 Task: Find connections with filter location Alcañiz with filter topic #managementwith filter profile language French with filter current company Finshots with filter school Francis Xavier Engineering College with filter industry Wholesale Food and Beverage with filter service category Health Insurance with filter keywords title Iron Worker
Action: Mouse moved to (146, 225)
Screenshot: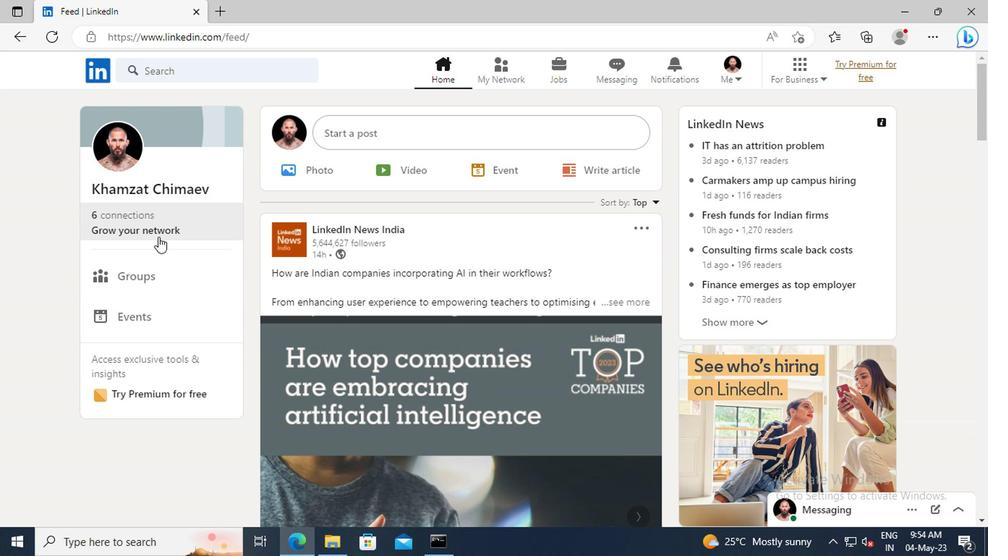 
Action: Mouse pressed left at (146, 225)
Screenshot: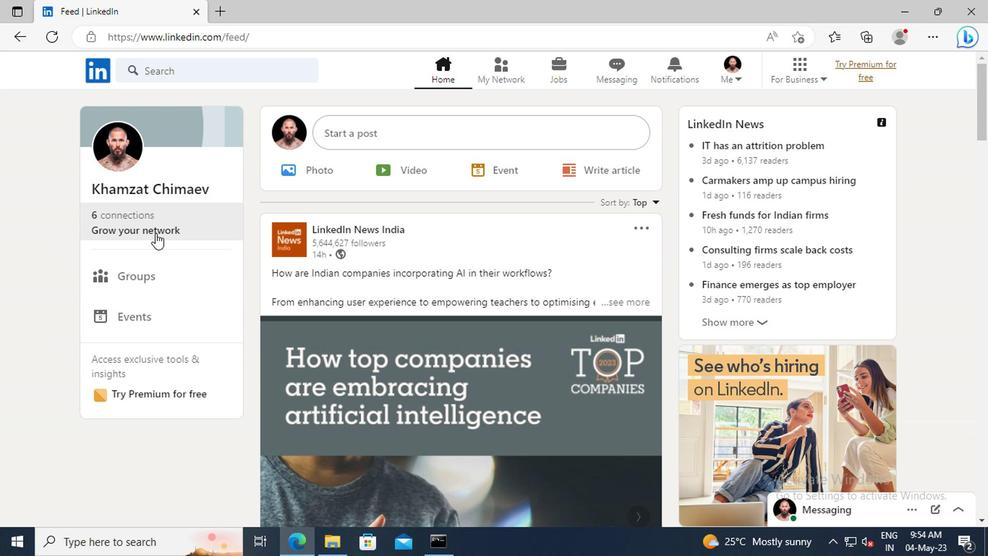 
Action: Mouse moved to (155, 152)
Screenshot: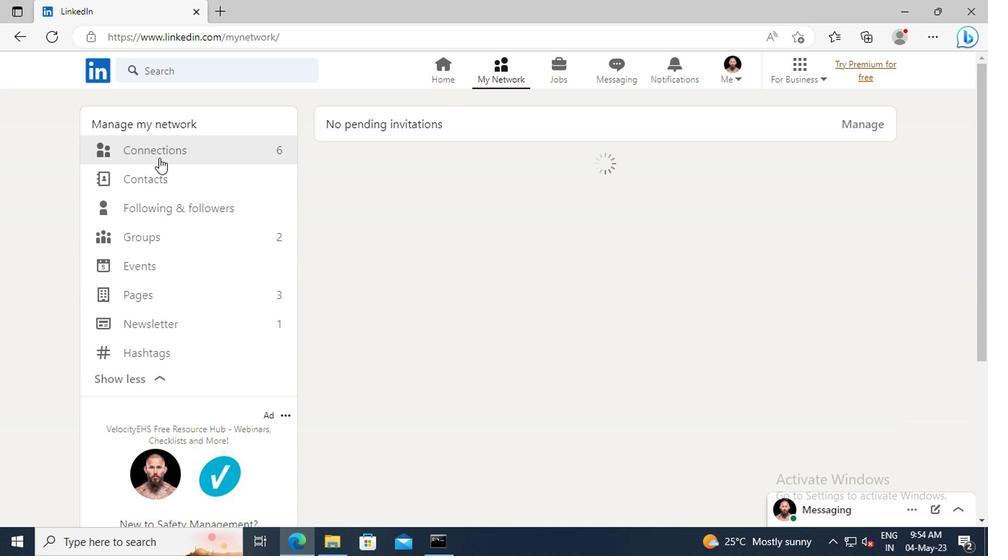 
Action: Mouse pressed left at (155, 152)
Screenshot: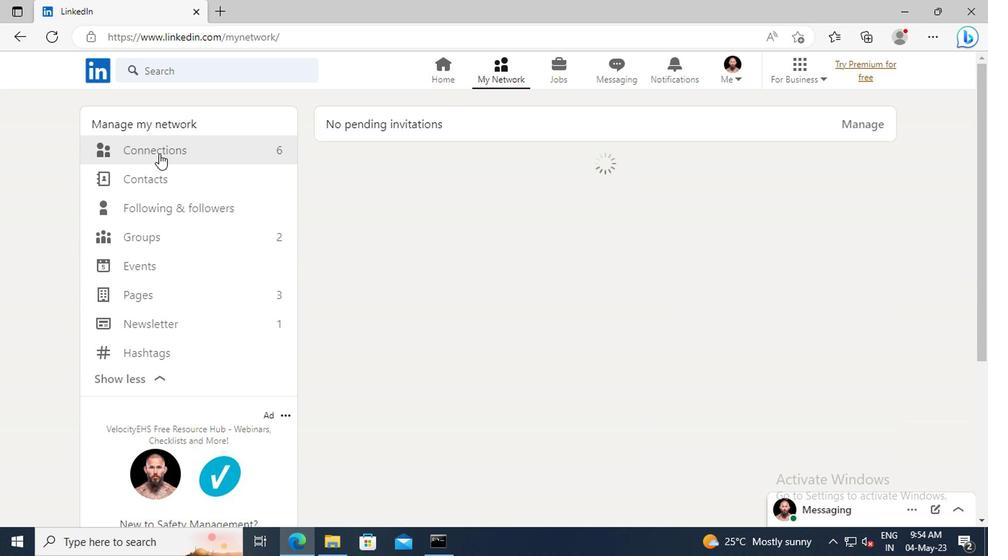 
Action: Mouse moved to (583, 155)
Screenshot: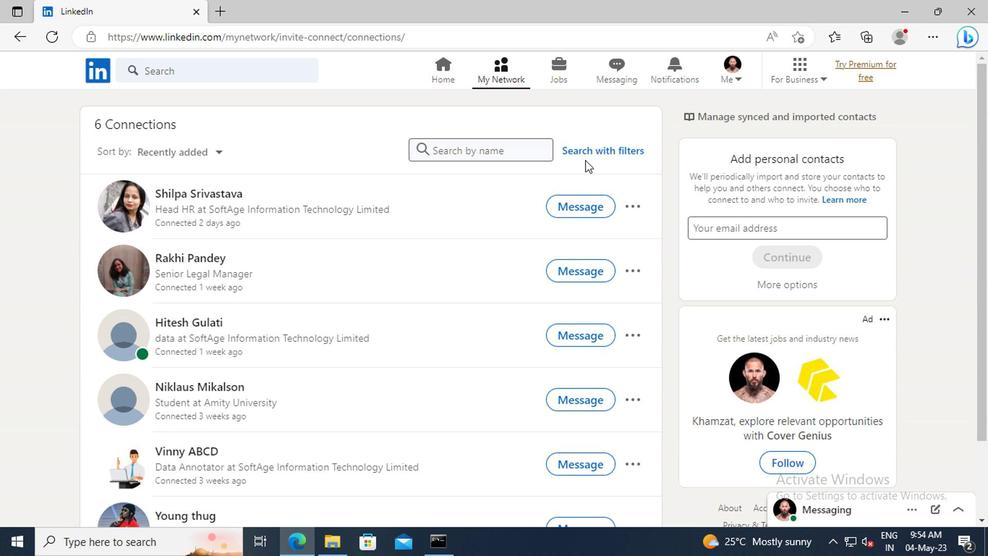 
Action: Mouse pressed left at (583, 155)
Screenshot: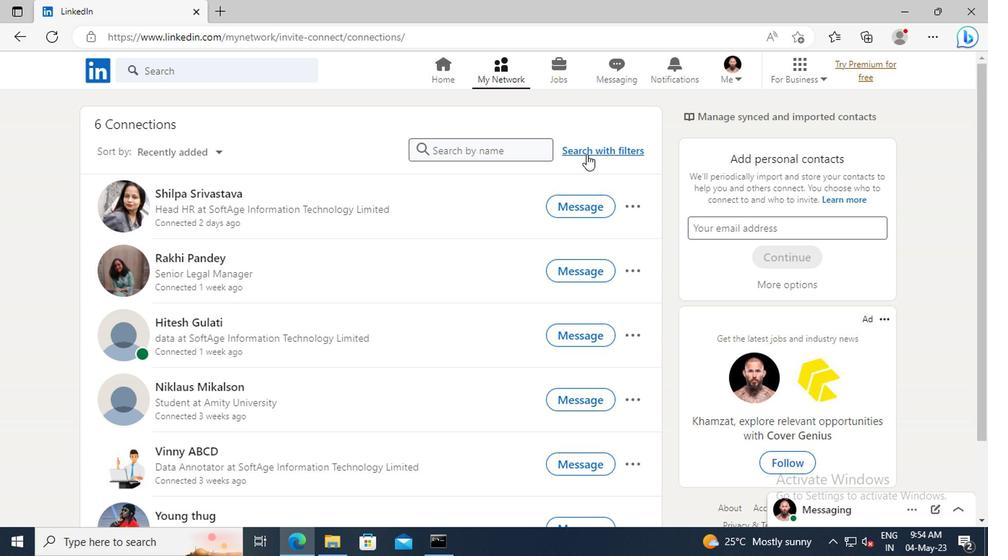
Action: Mouse moved to (549, 113)
Screenshot: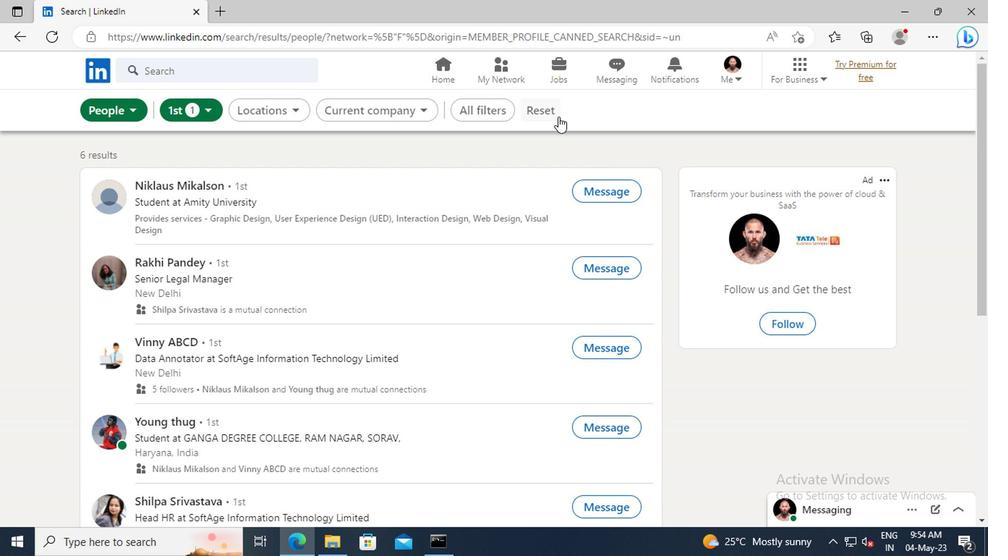 
Action: Mouse pressed left at (549, 113)
Screenshot: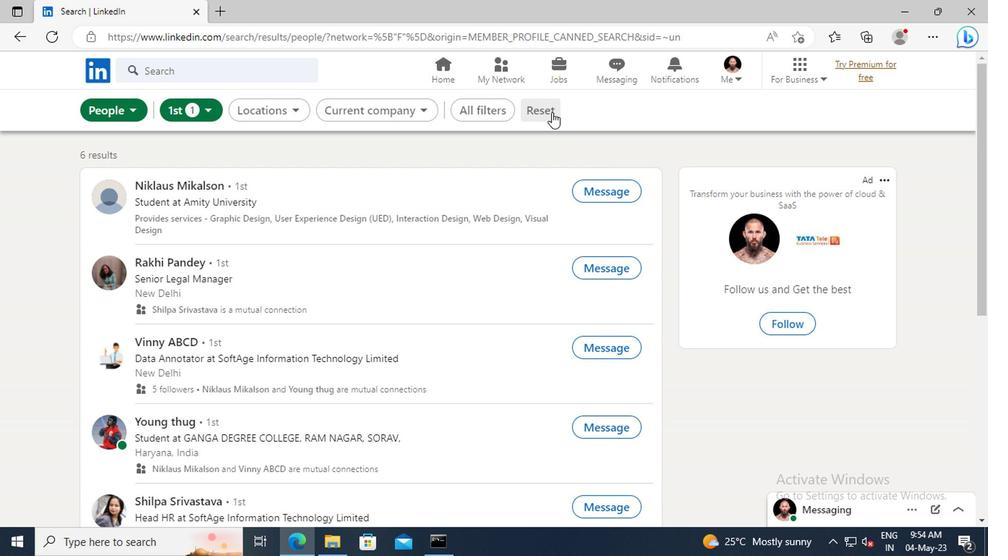 
Action: Mouse moved to (533, 112)
Screenshot: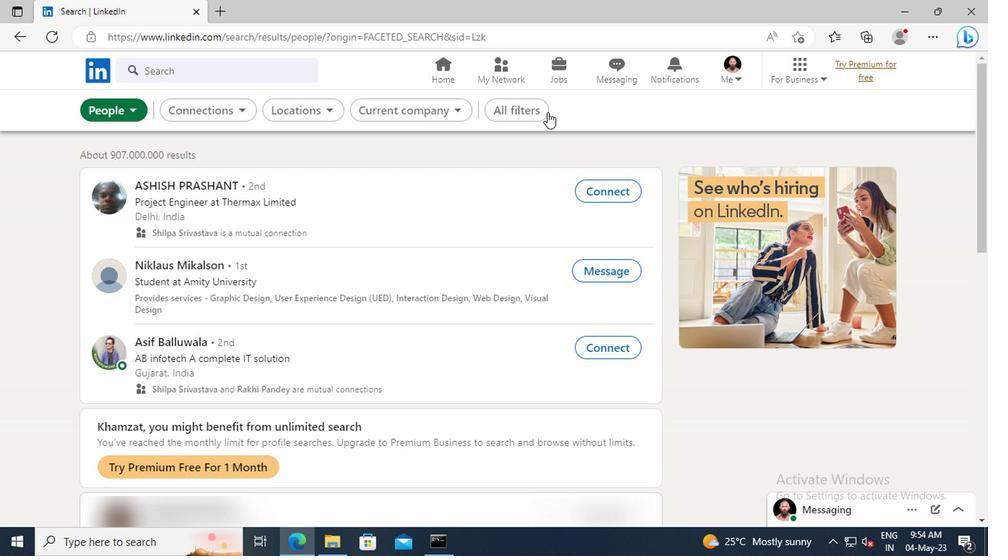 
Action: Mouse pressed left at (533, 112)
Screenshot: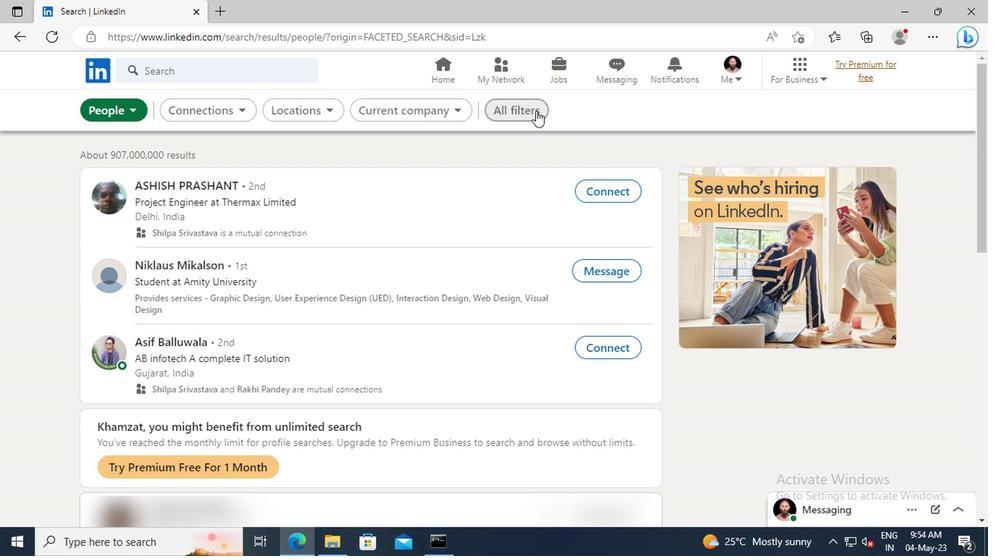 
Action: Mouse moved to (782, 301)
Screenshot: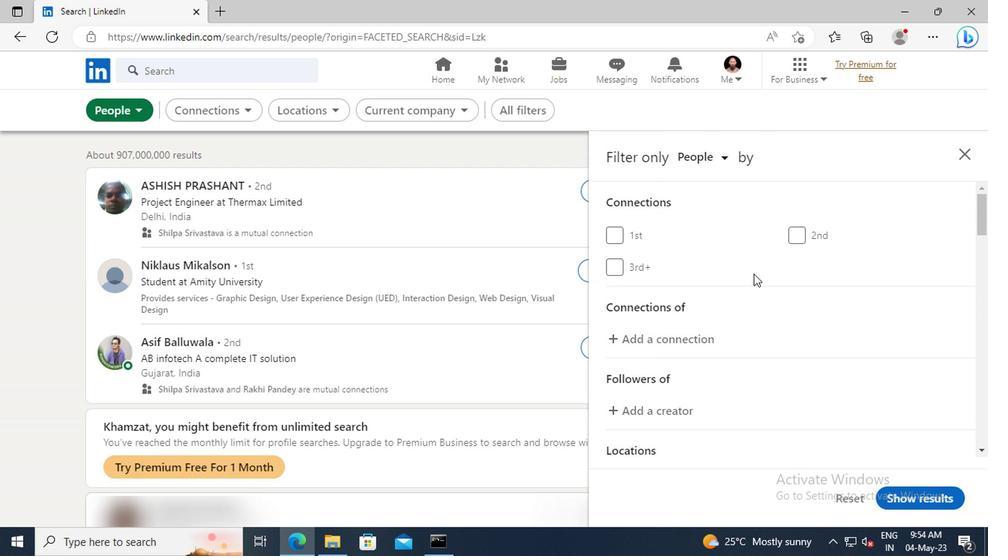 
Action: Mouse scrolled (782, 300) with delta (0, 0)
Screenshot: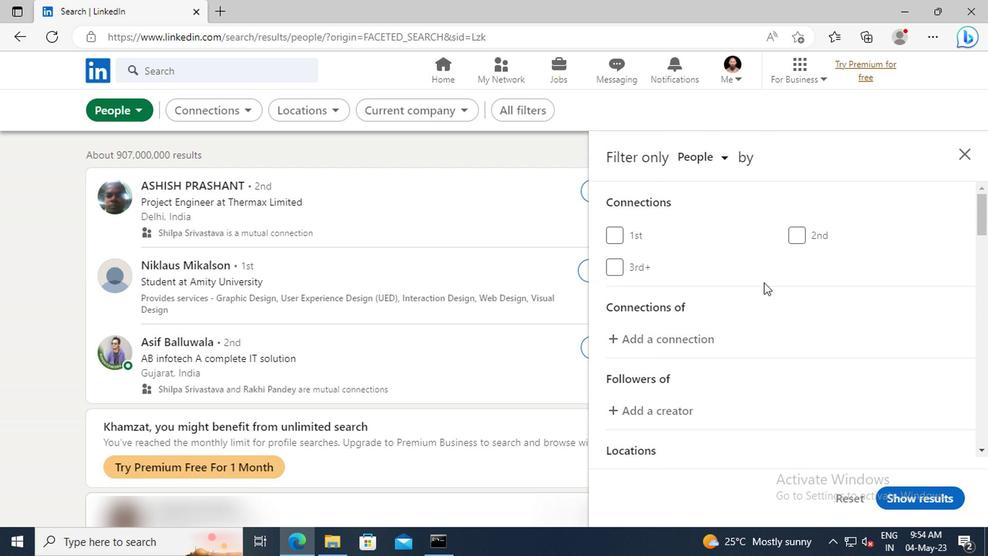 
Action: Mouse scrolled (782, 300) with delta (0, 0)
Screenshot: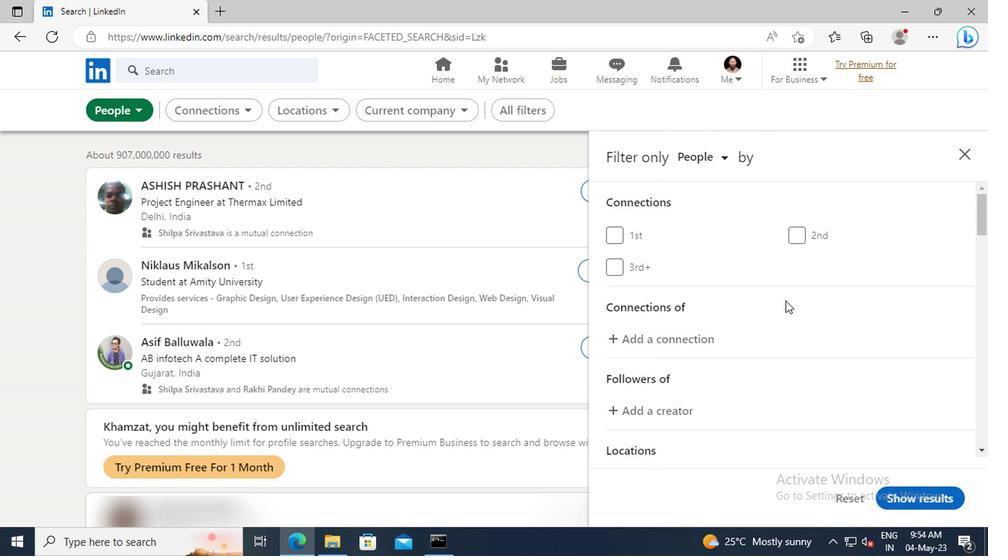 
Action: Mouse scrolled (782, 300) with delta (0, 0)
Screenshot: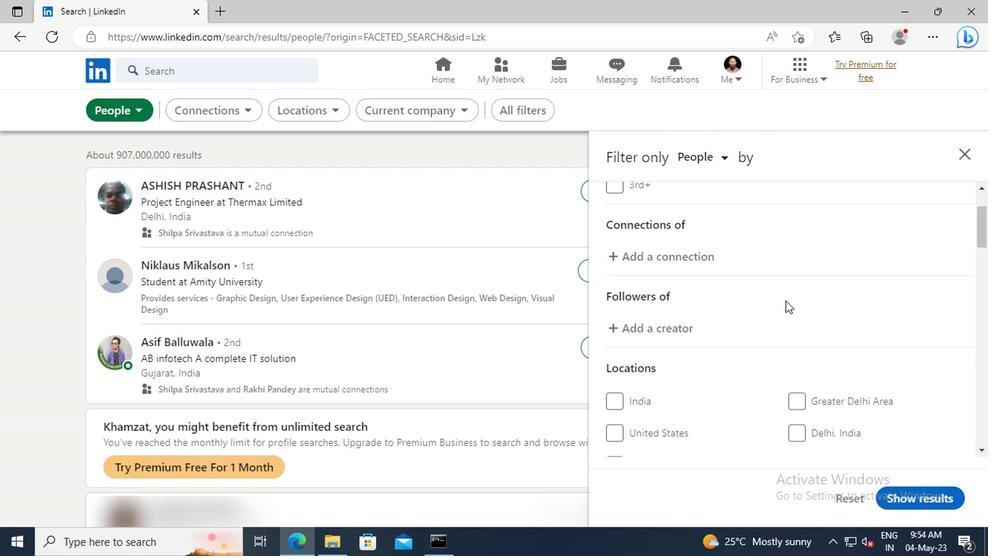 
Action: Mouse scrolled (782, 300) with delta (0, 0)
Screenshot: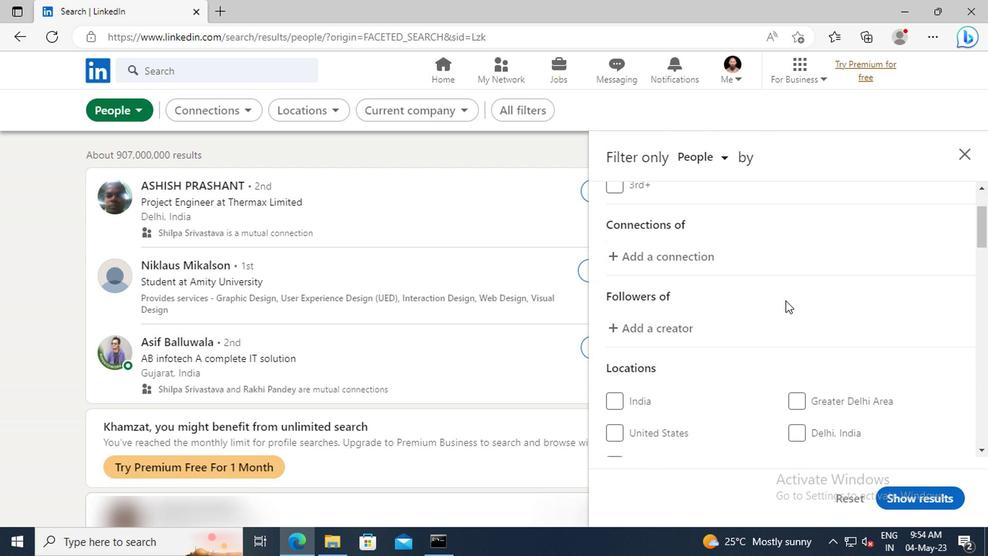 
Action: Mouse scrolled (782, 300) with delta (0, 0)
Screenshot: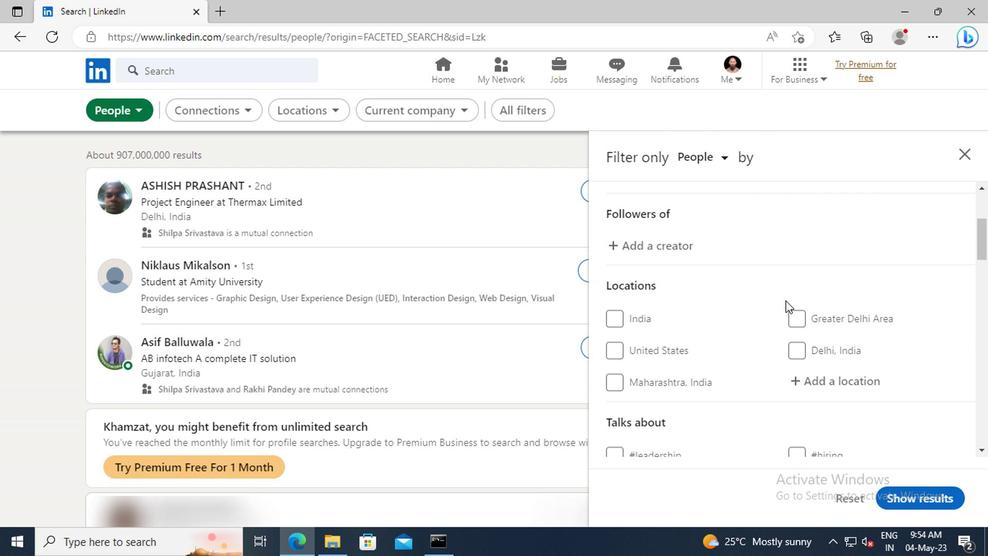 
Action: Mouse moved to (798, 338)
Screenshot: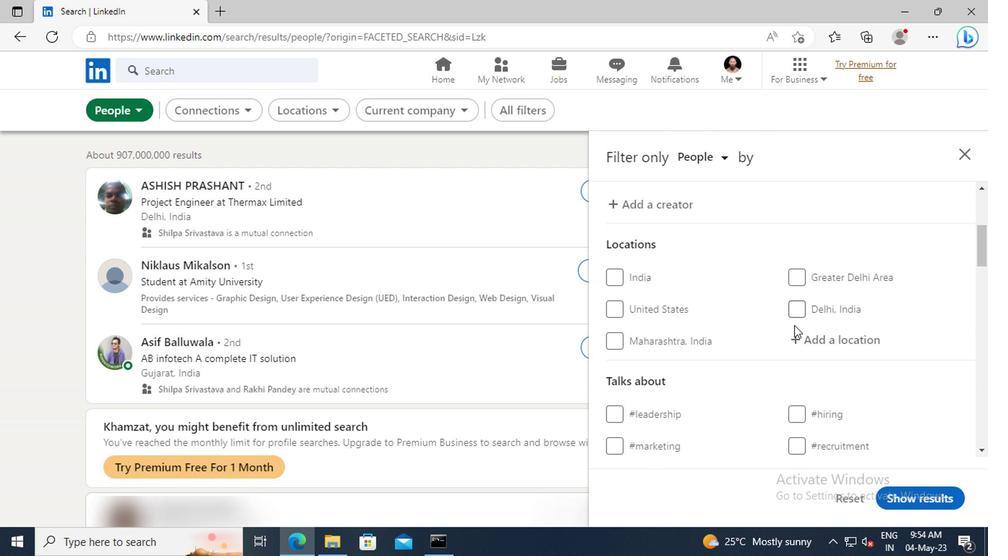 
Action: Mouse pressed left at (798, 338)
Screenshot: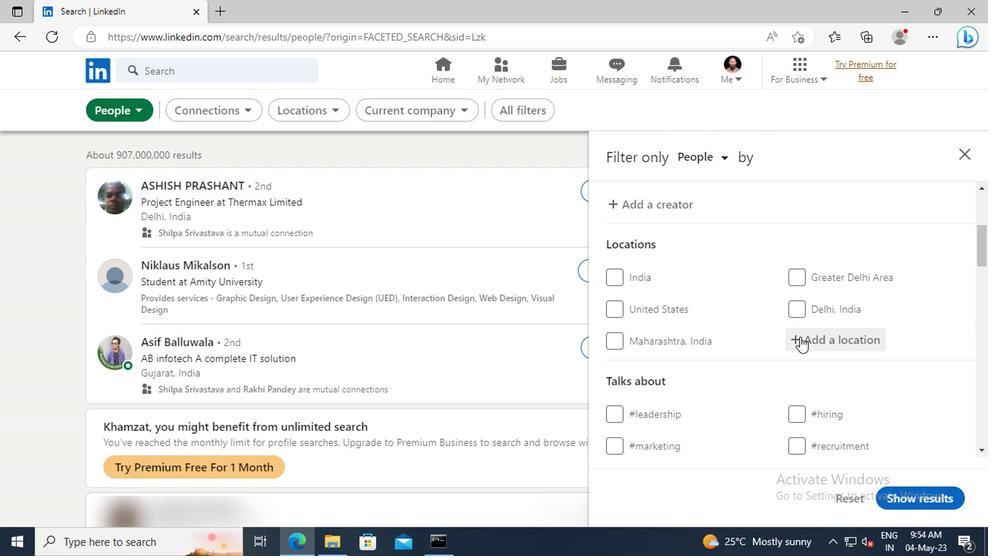 
Action: Key pressed <Key.shift>ALCANIZ
Screenshot: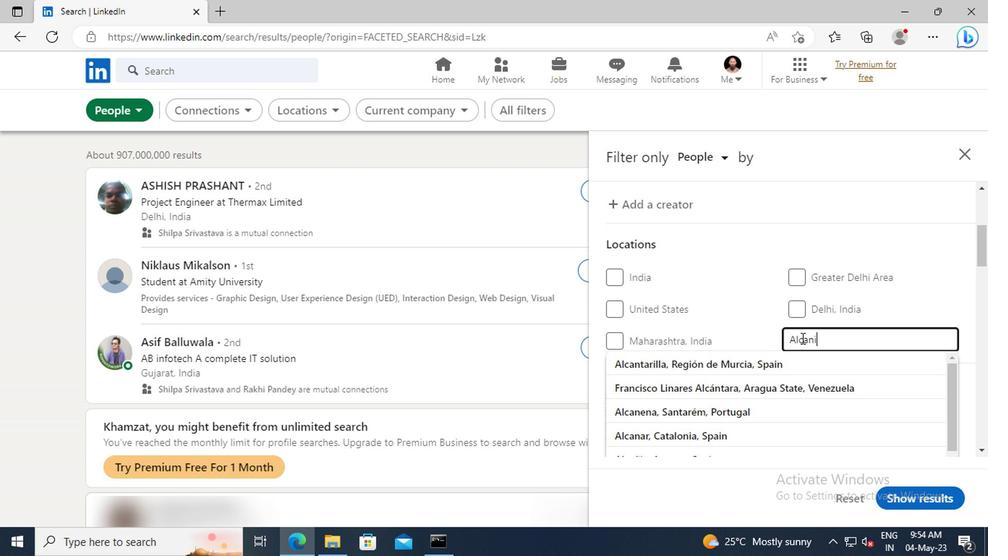 
Action: Mouse moved to (801, 360)
Screenshot: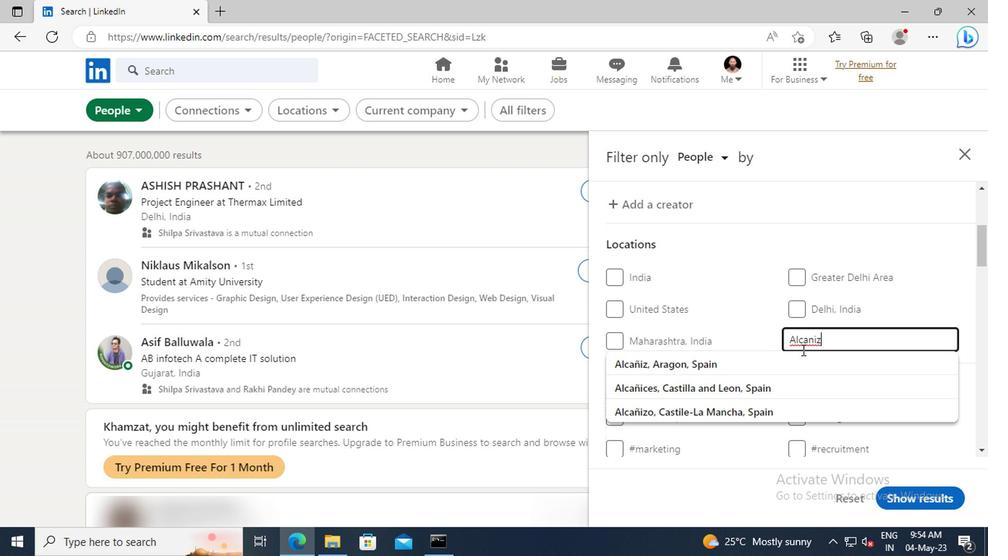 
Action: Mouse pressed left at (801, 360)
Screenshot: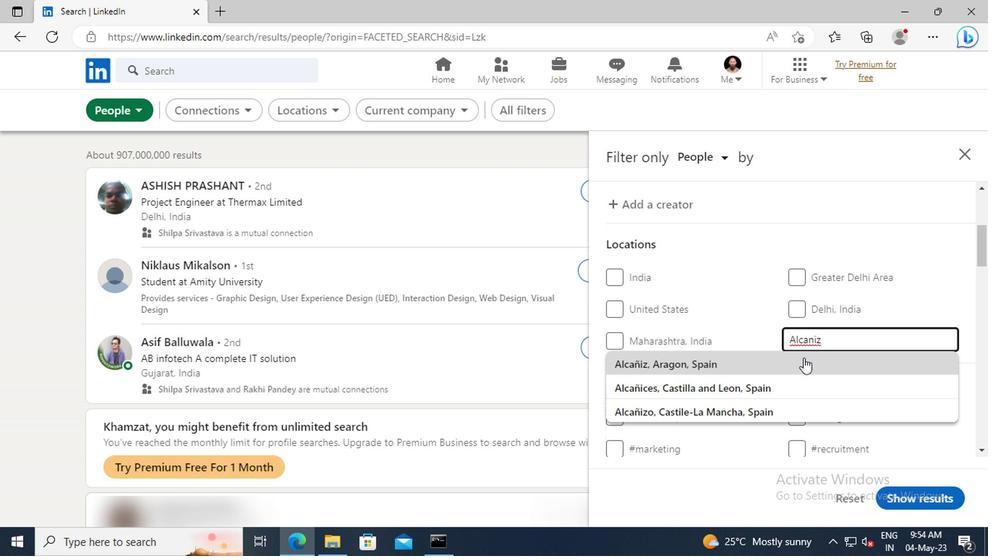 
Action: Mouse scrolled (801, 359) with delta (0, 0)
Screenshot: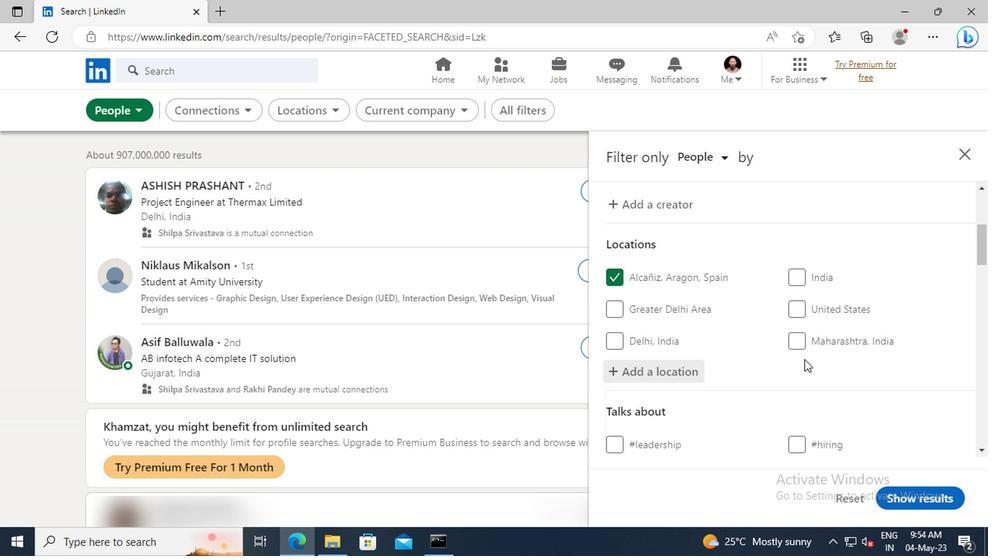 
Action: Mouse scrolled (801, 359) with delta (0, 0)
Screenshot: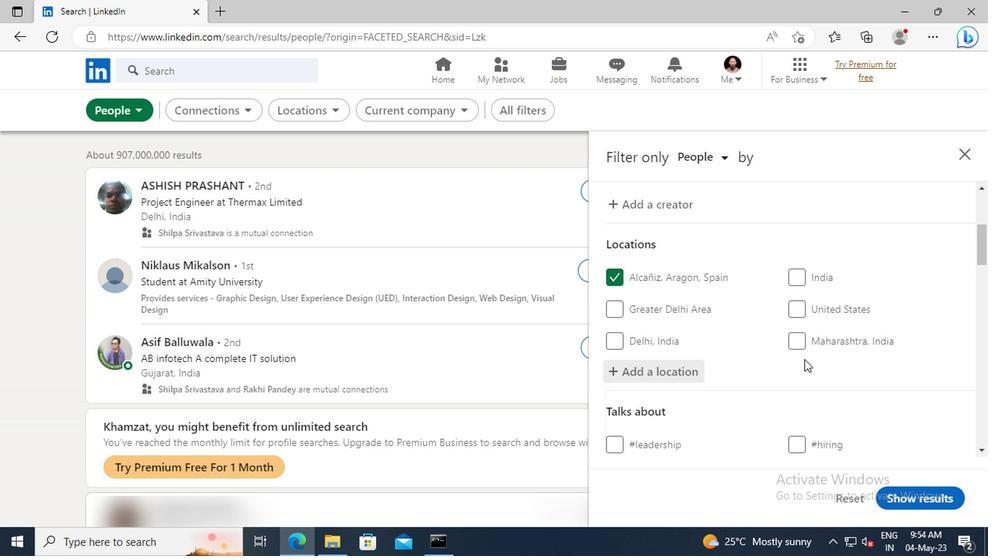 
Action: Mouse moved to (800, 341)
Screenshot: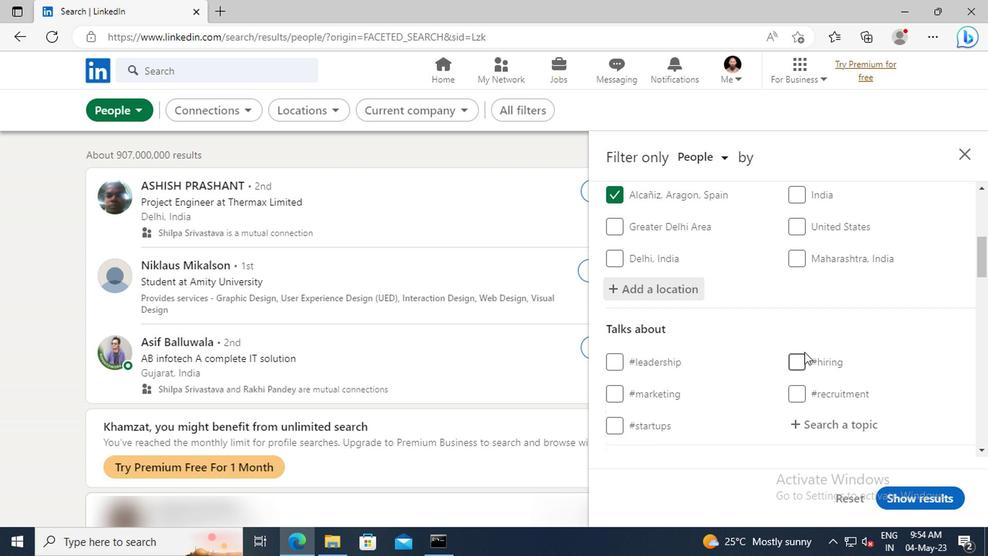 
Action: Mouse scrolled (800, 340) with delta (0, -1)
Screenshot: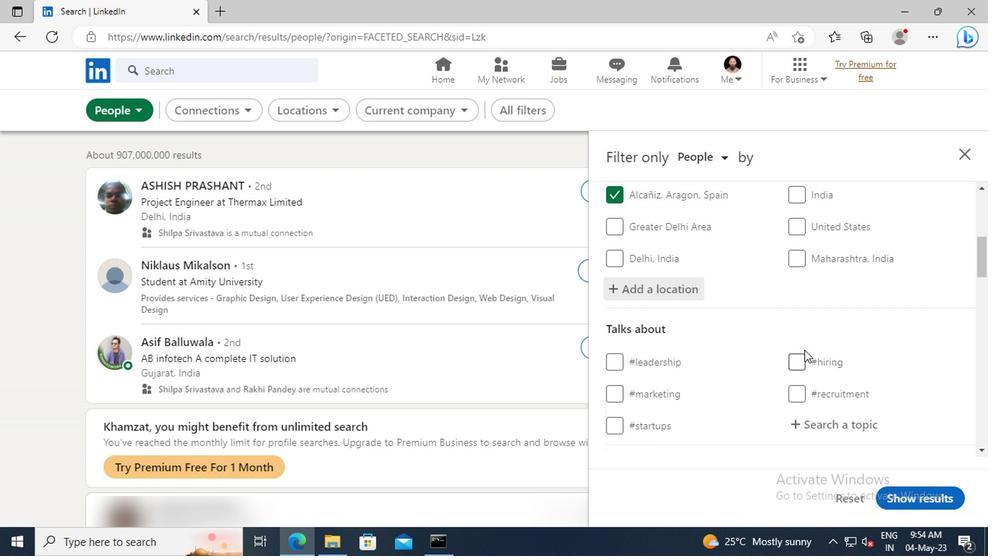 
Action: Mouse scrolled (800, 340) with delta (0, -1)
Screenshot: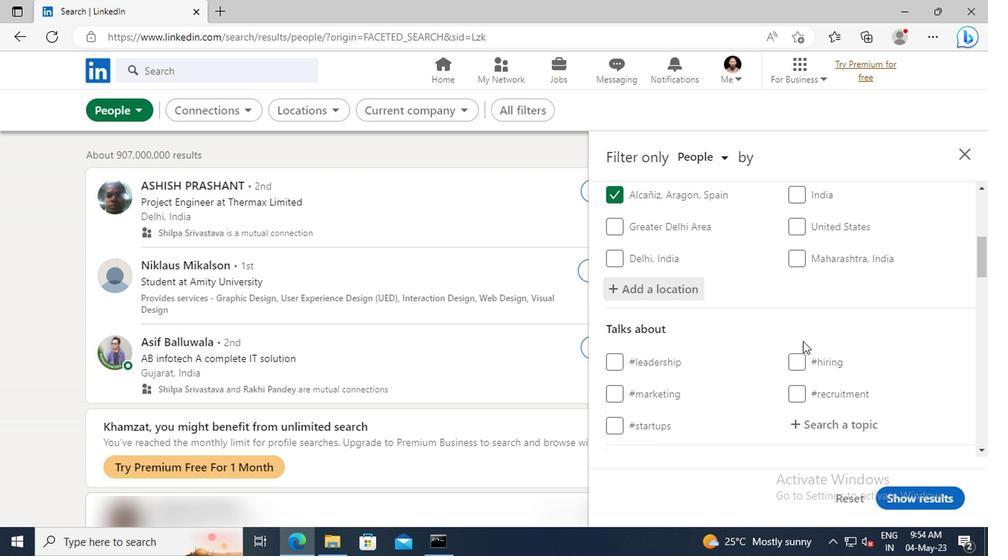 
Action: Mouse moved to (803, 342)
Screenshot: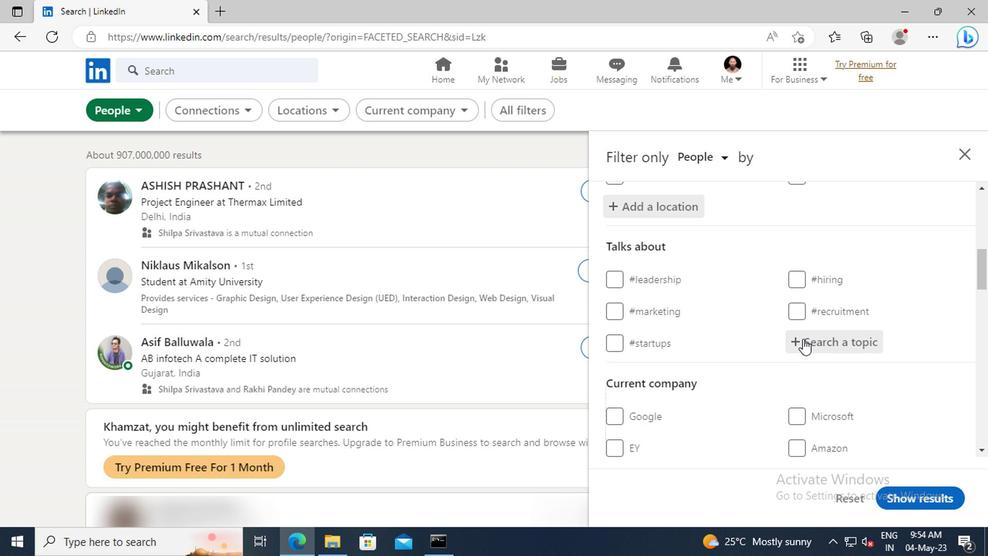 
Action: Mouse pressed left at (803, 342)
Screenshot: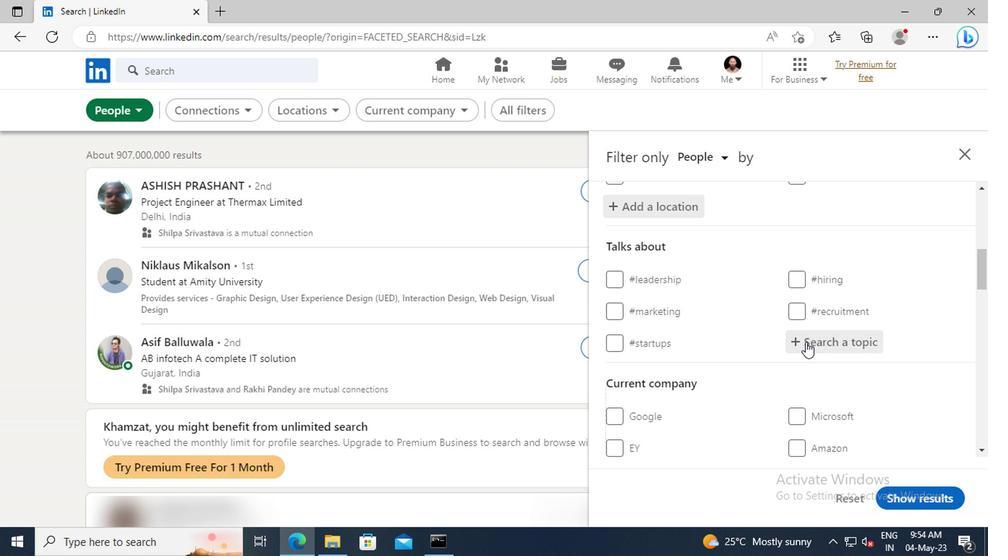 
Action: Key pressed MANAGE
Screenshot: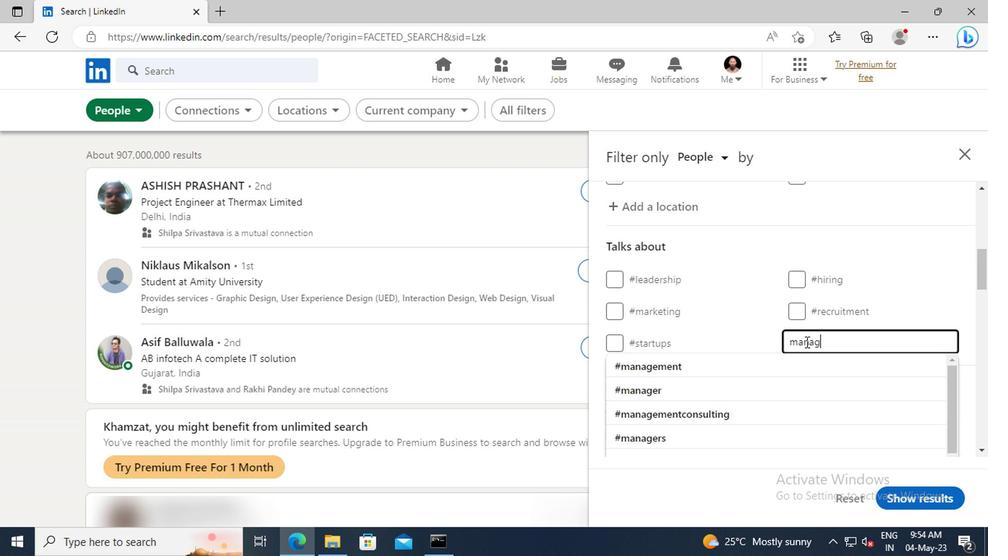 
Action: Mouse moved to (803, 365)
Screenshot: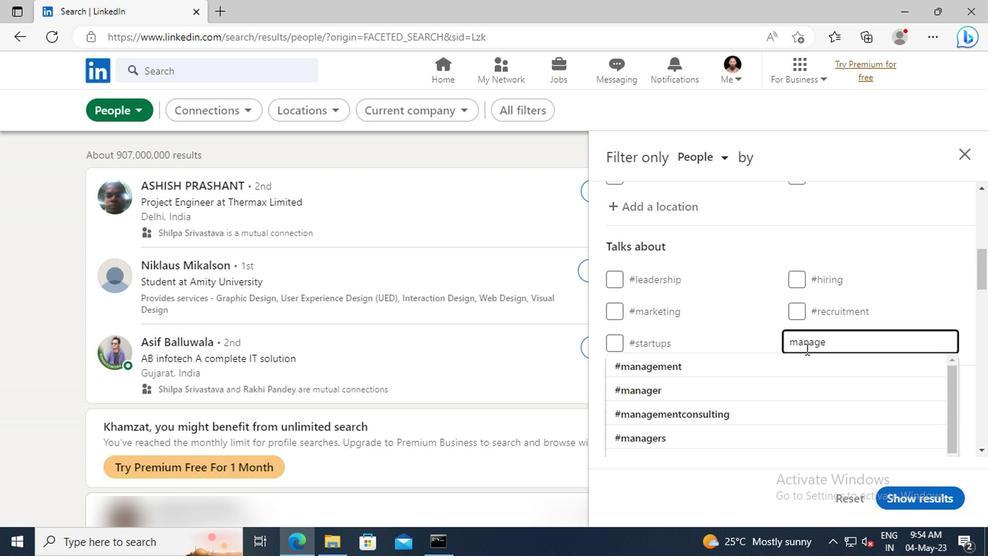 
Action: Mouse pressed left at (803, 365)
Screenshot: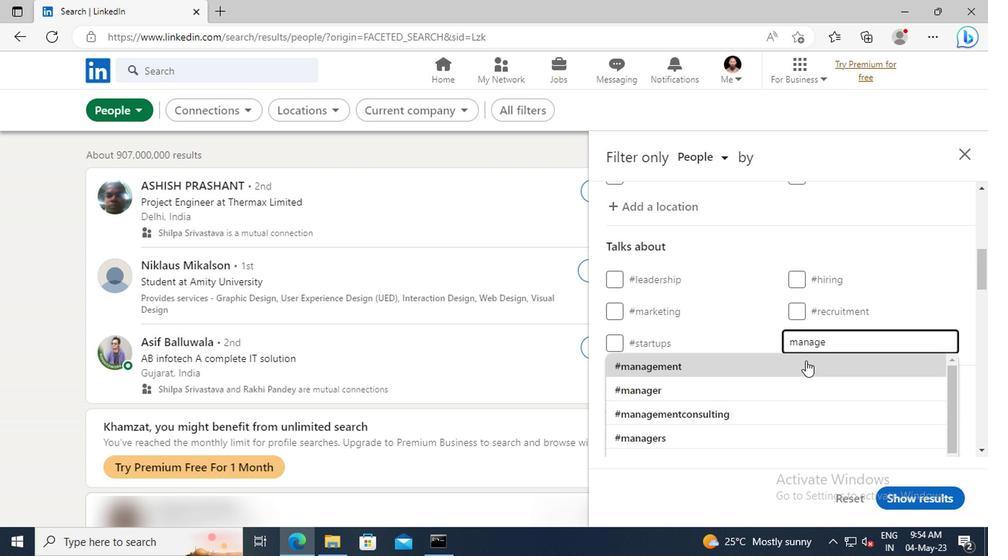 
Action: Mouse scrolled (803, 364) with delta (0, 0)
Screenshot: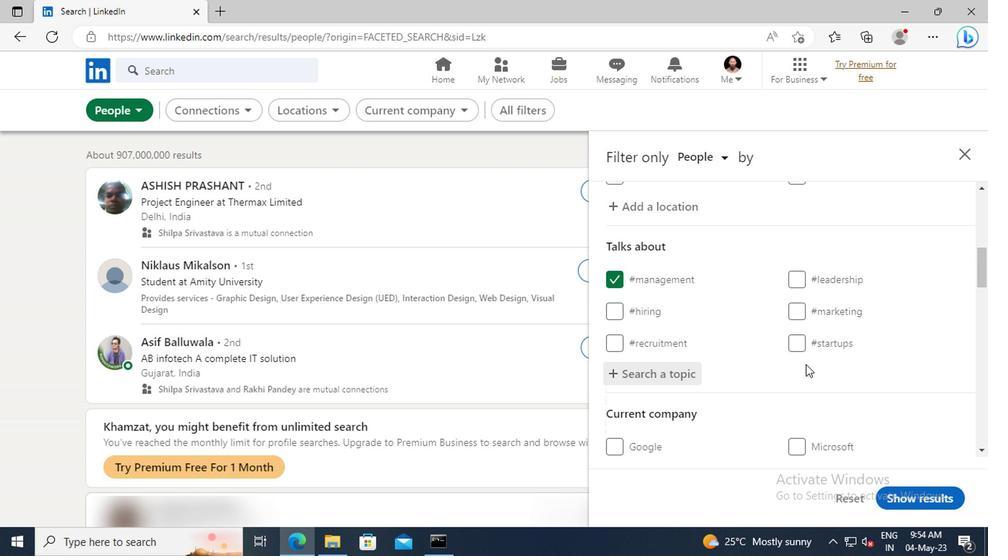 
Action: Mouse scrolled (803, 364) with delta (0, 0)
Screenshot: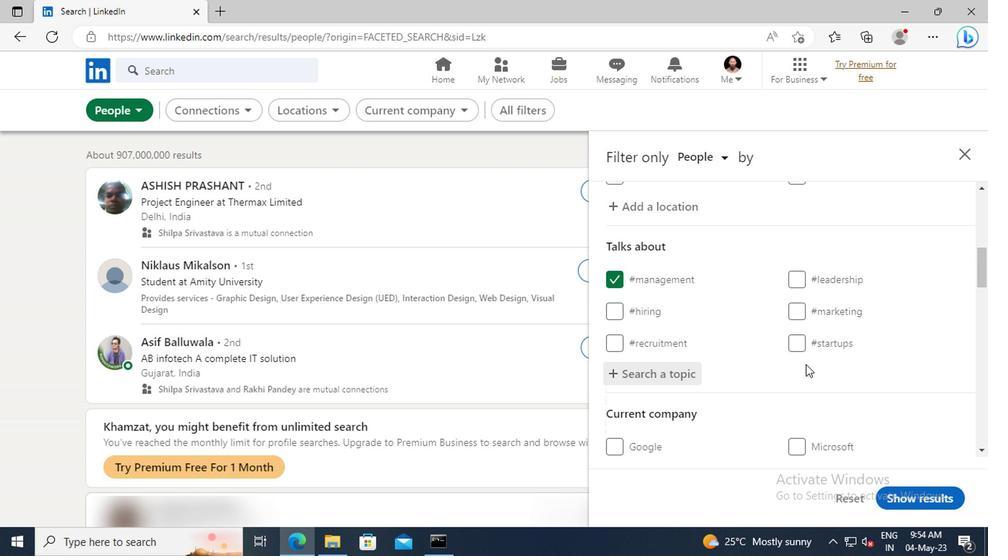 
Action: Mouse moved to (803, 361)
Screenshot: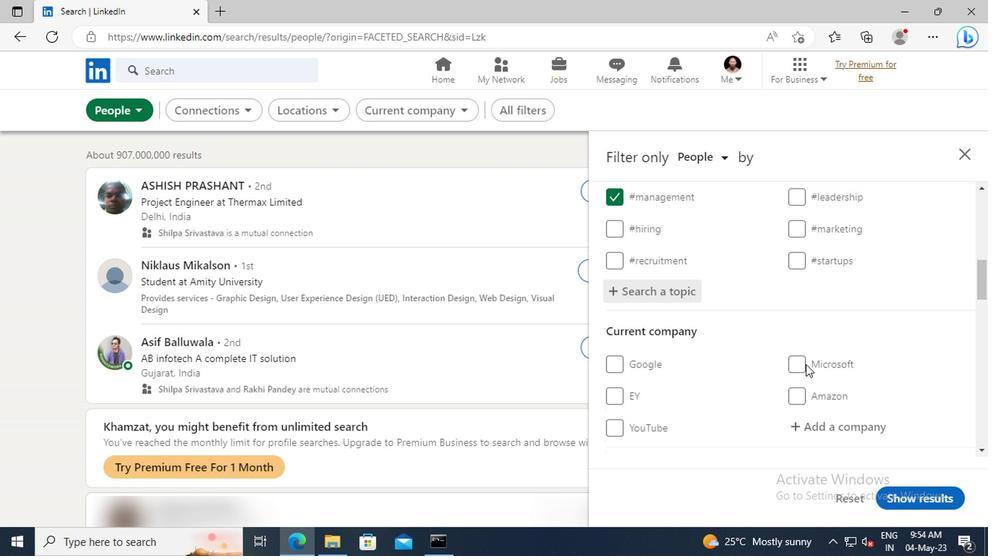 
Action: Mouse scrolled (803, 361) with delta (0, 0)
Screenshot: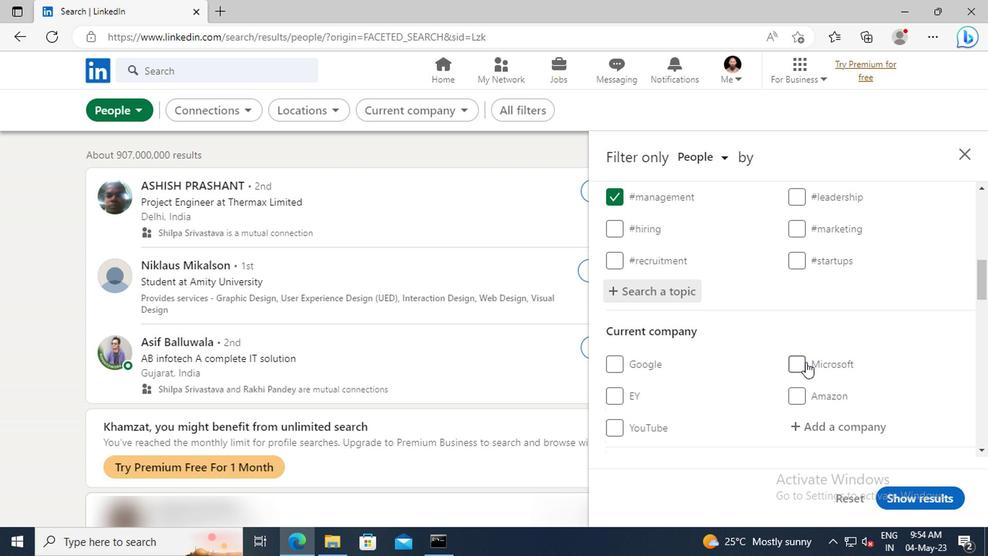 
Action: Mouse scrolled (803, 361) with delta (0, 0)
Screenshot: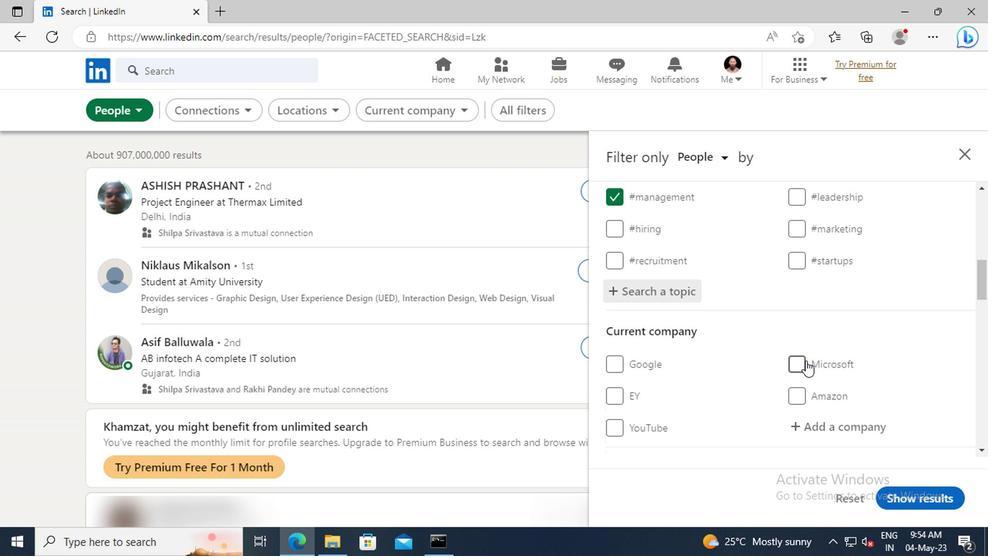 
Action: Mouse moved to (809, 325)
Screenshot: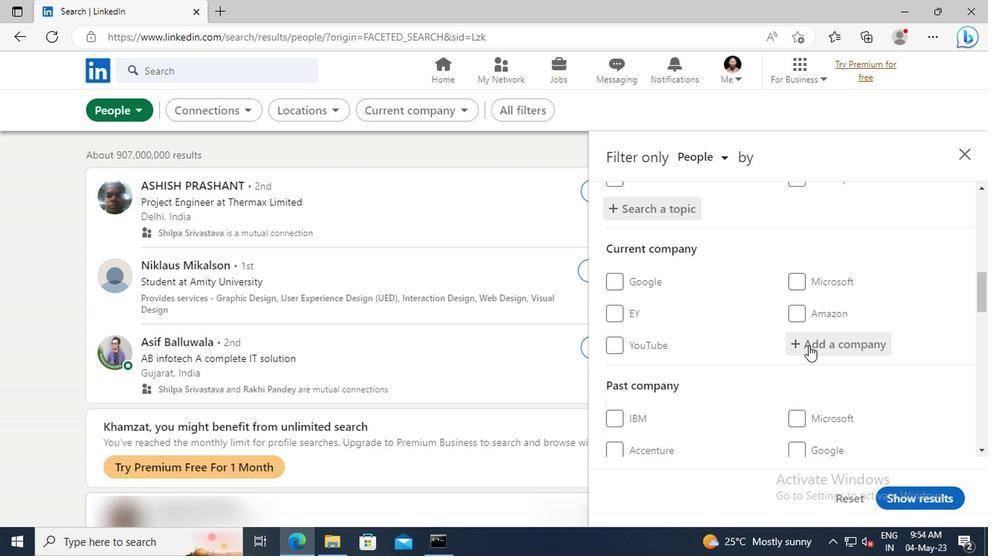 
Action: Mouse scrolled (809, 324) with delta (0, -1)
Screenshot: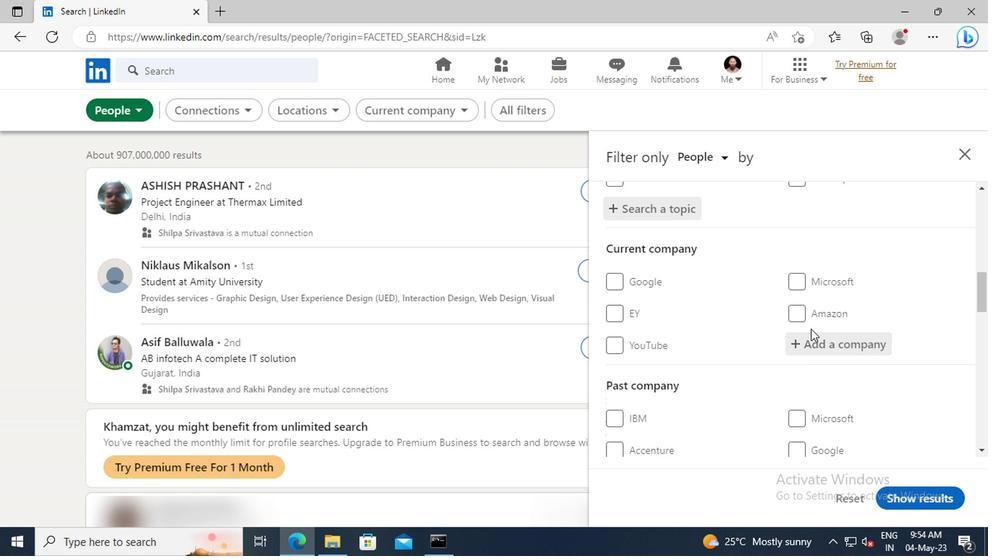 
Action: Mouse scrolled (809, 324) with delta (0, -1)
Screenshot: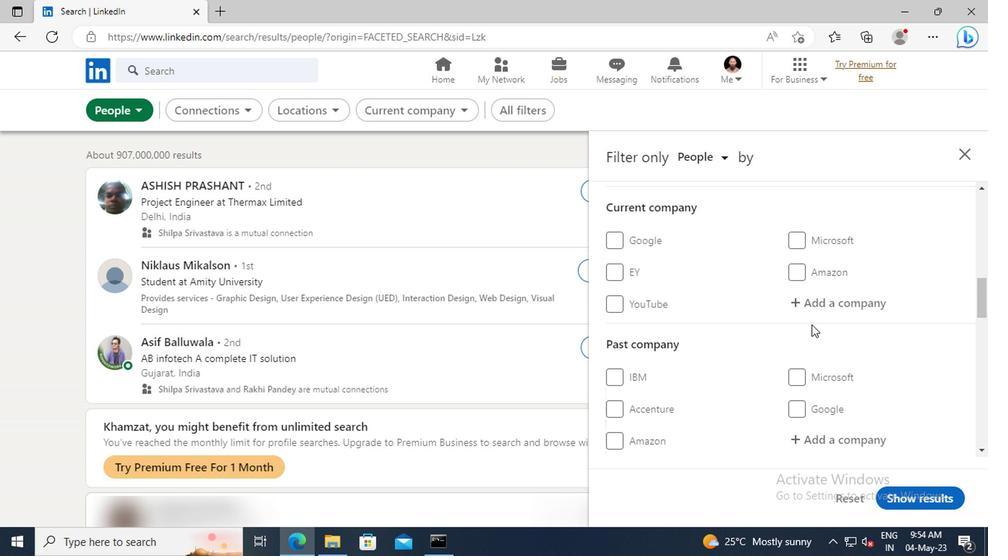 
Action: Mouse scrolled (809, 324) with delta (0, -1)
Screenshot: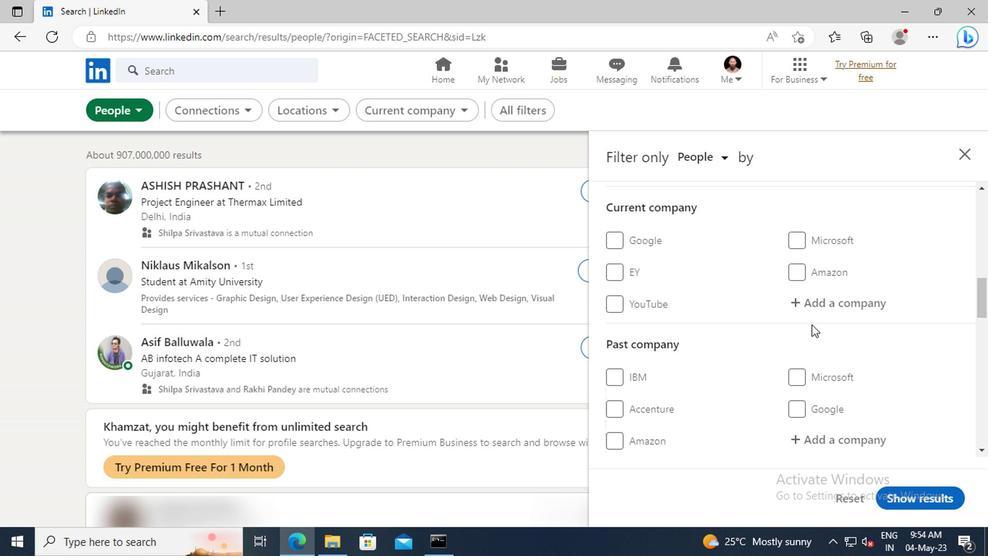 
Action: Mouse scrolled (809, 324) with delta (0, -1)
Screenshot: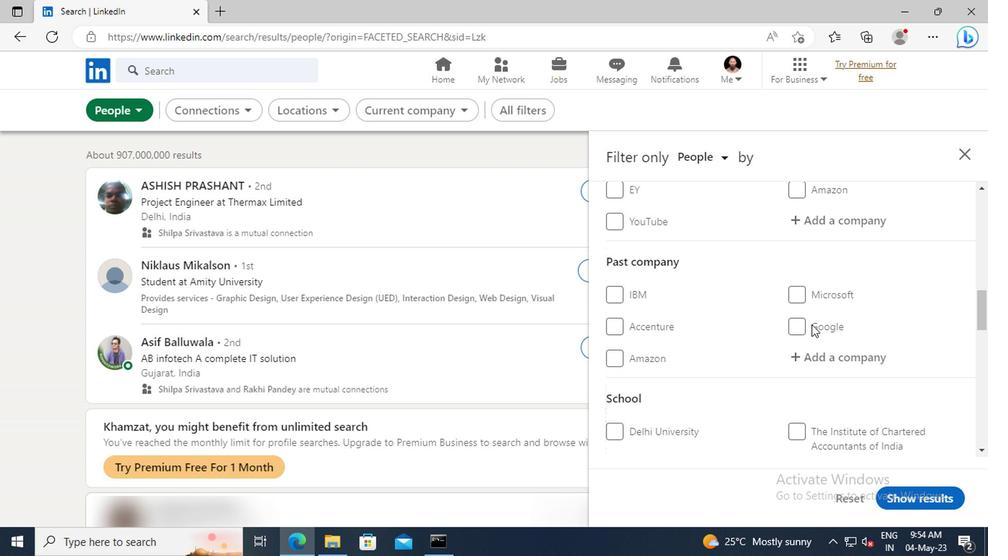 
Action: Mouse scrolled (809, 324) with delta (0, -1)
Screenshot: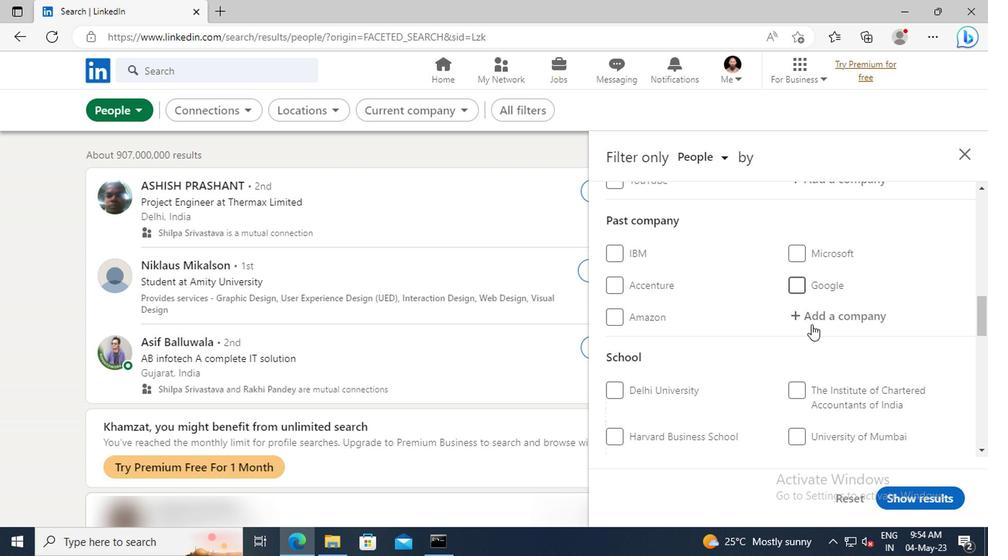 
Action: Mouse scrolled (809, 324) with delta (0, -1)
Screenshot: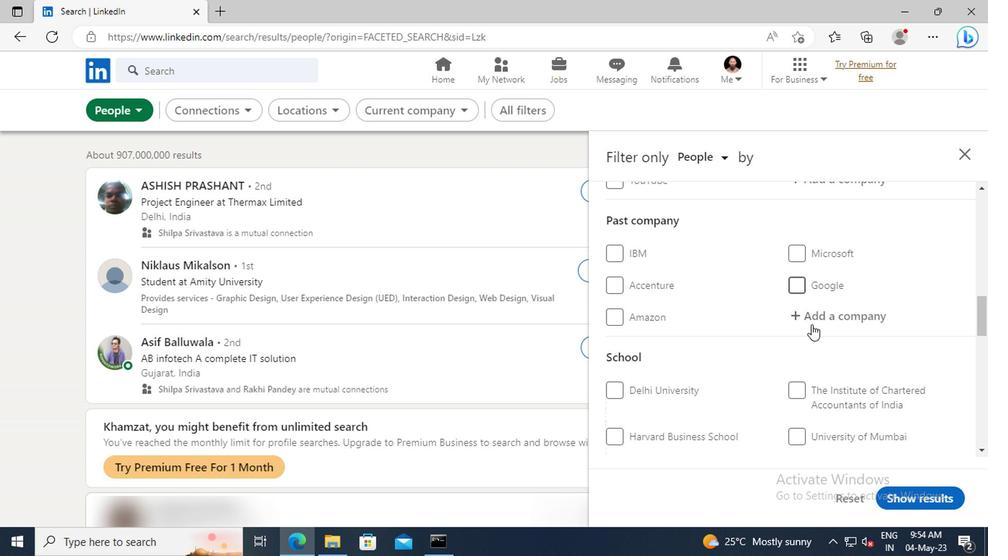 
Action: Mouse scrolled (809, 324) with delta (0, -1)
Screenshot: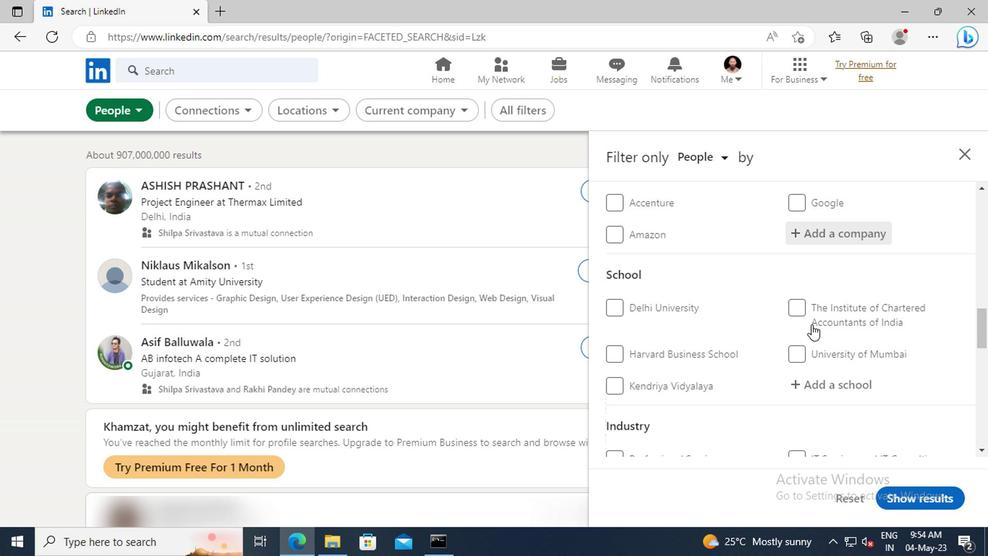 
Action: Mouse scrolled (809, 324) with delta (0, -1)
Screenshot: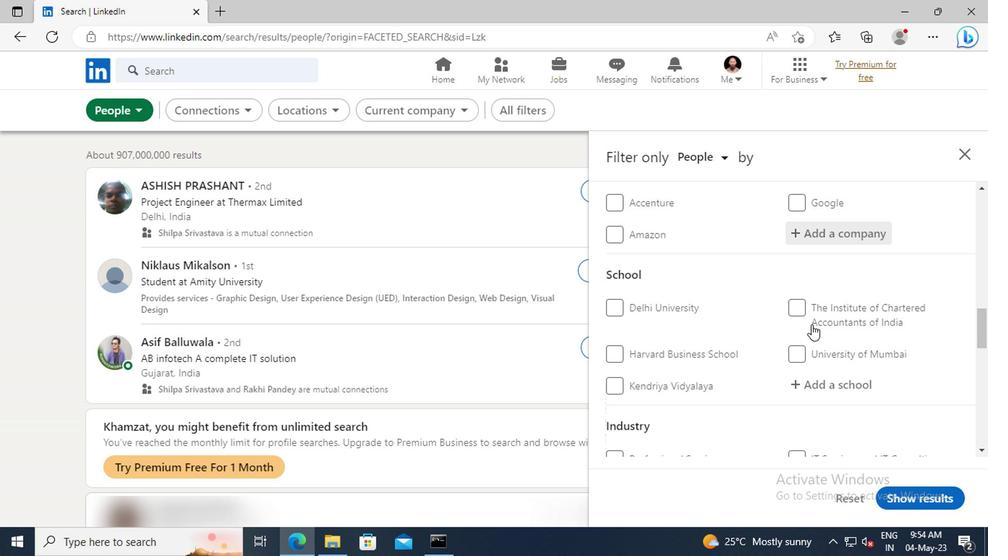 
Action: Mouse scrolled (809, 324) with delta (0, -1)
Screenshot: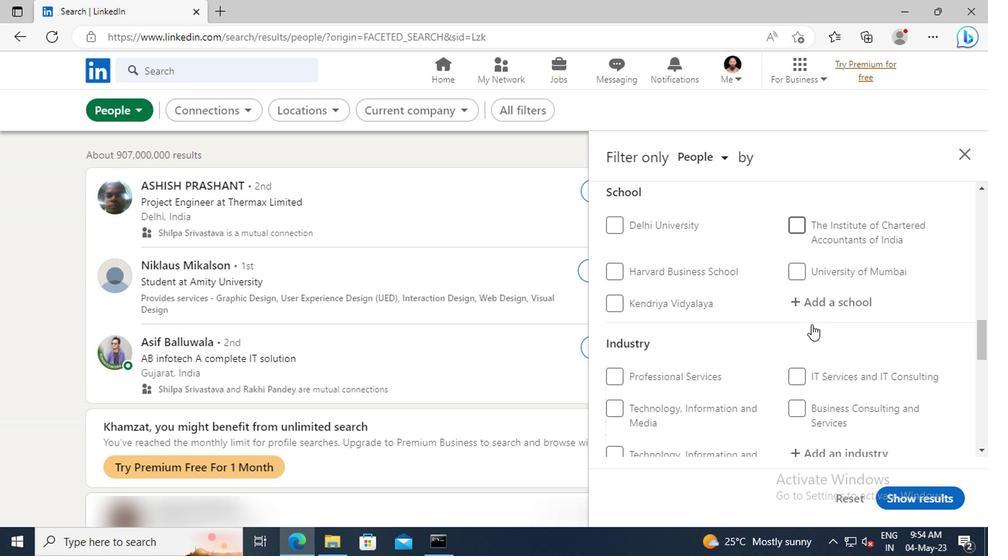 
Action: Mouse scrolled (809, 324) with delta (0, -1)
Screenshot: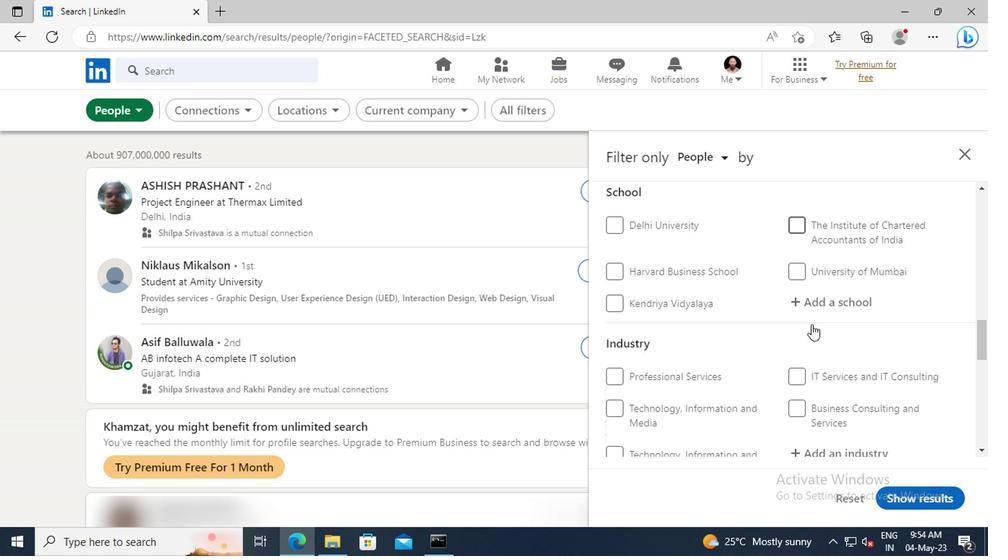 
Action: Mouse scrolled (809, 324) with delta (0, -1)
Screenshot: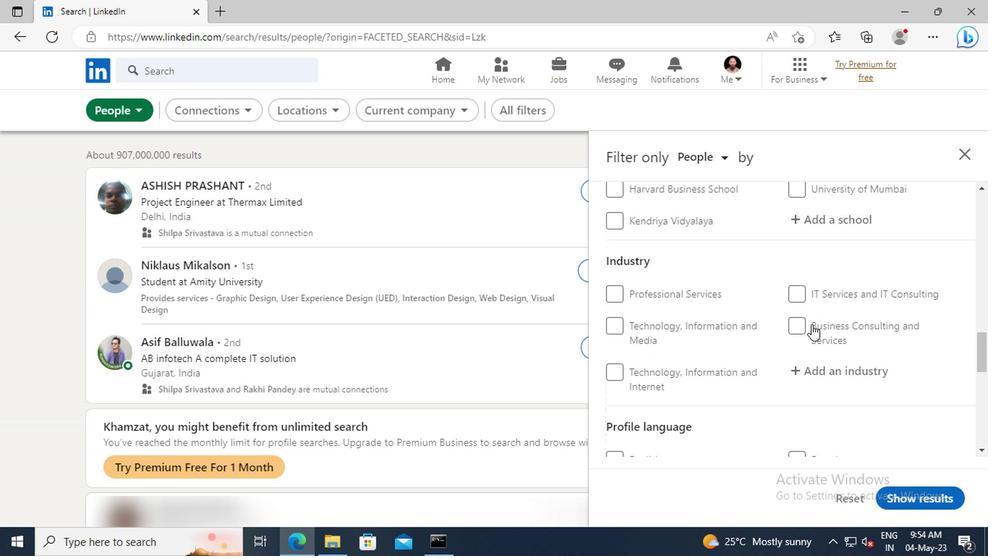 
Action: Mouse scrolled (809, 324) with delta (0, -1)
Screenshot: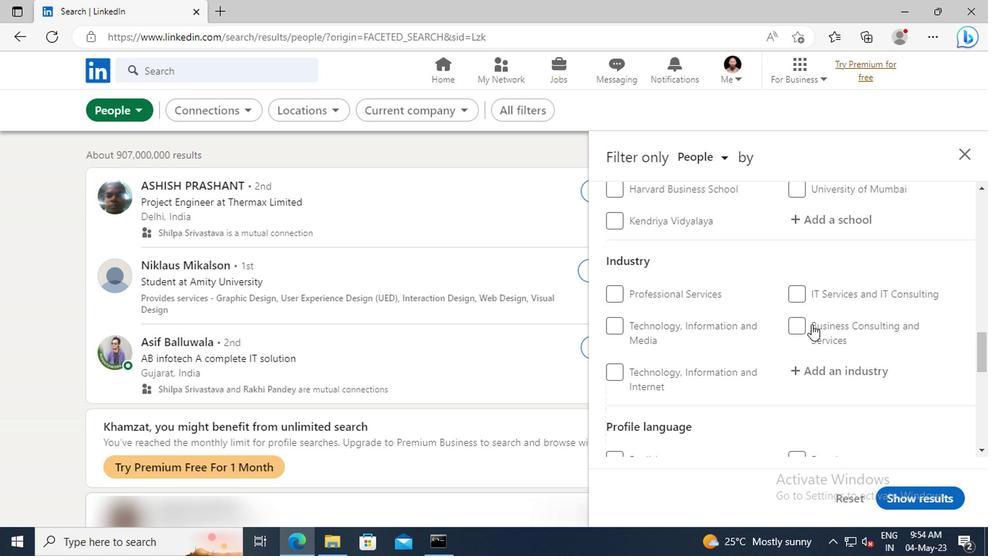 
Action: Mouse moved to (793, 380)
Screenshot: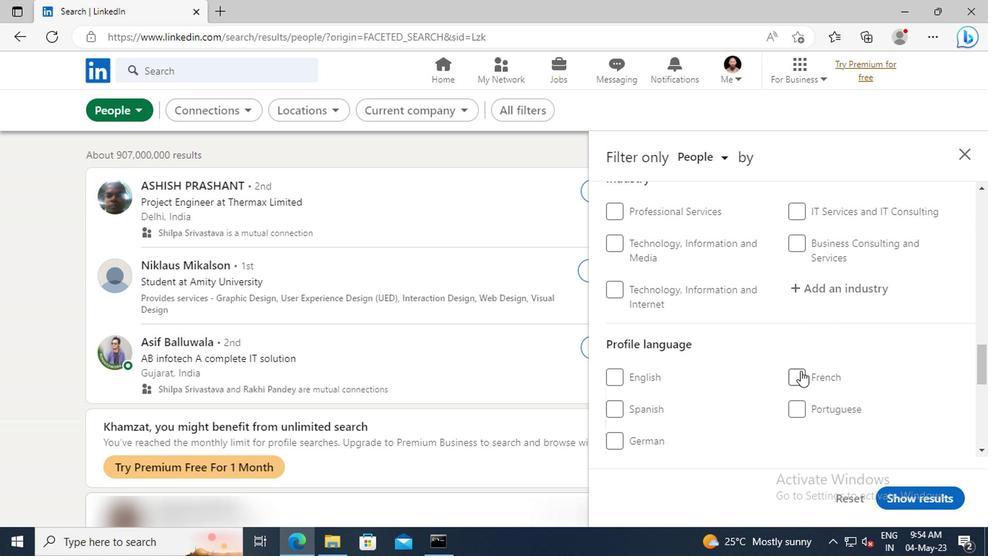 
Action: Mouse pressed left at (793, 380)
Screenshot: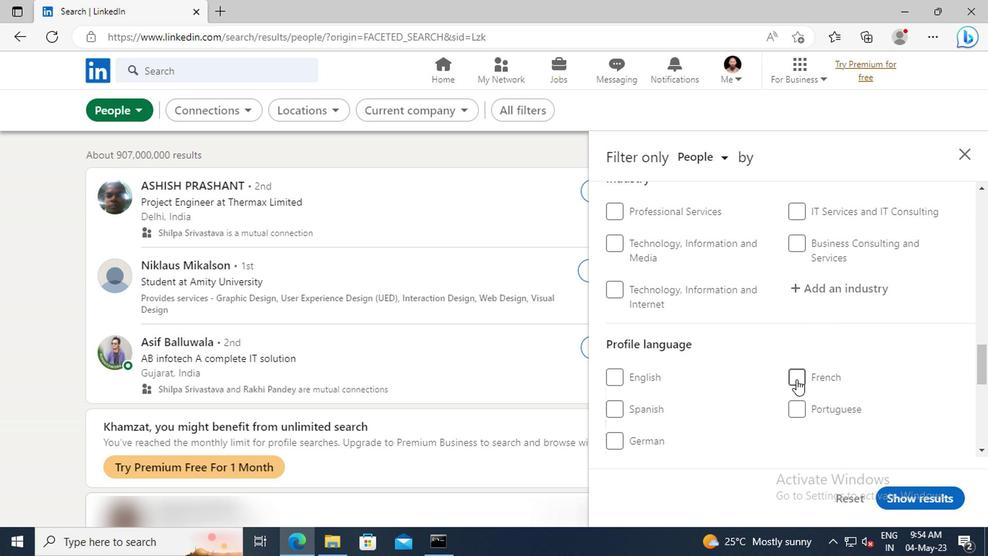 
Action: Mouse moved to (821, 348)
Screenshot: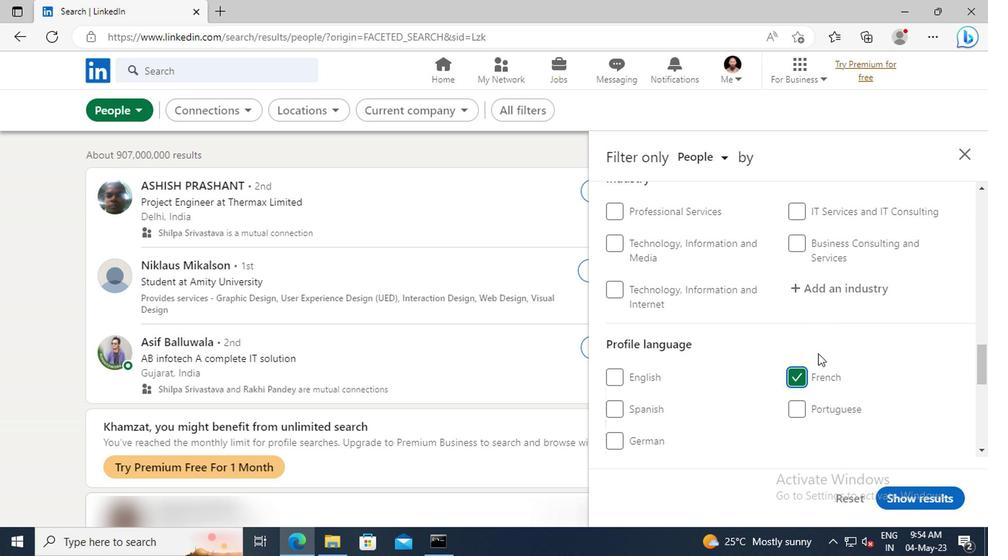 
Action: Mouse scrolled (821, 349) with delta (0, 0)
Screenshot: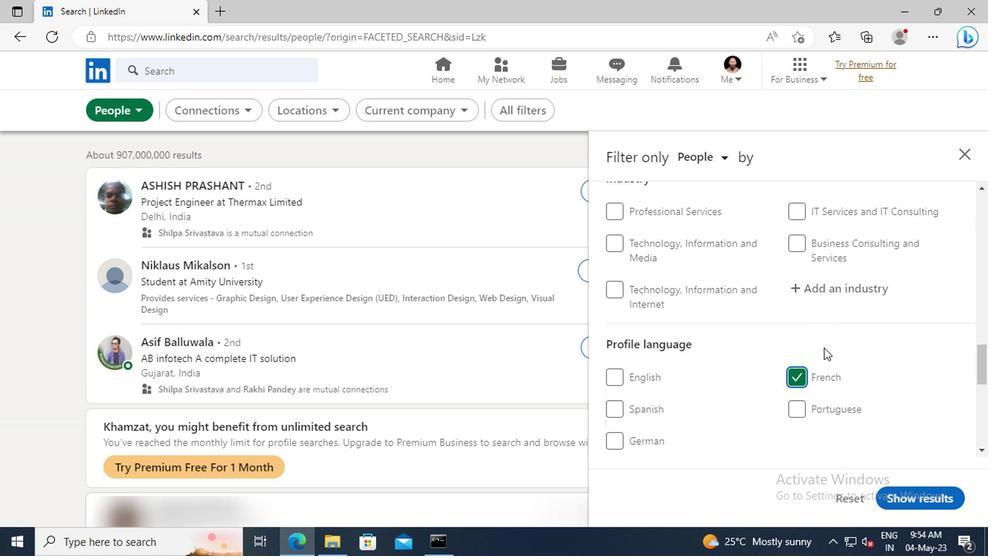 
Action: Mouse scrolled (821, 349) with delta (0, 0)
Screenshot: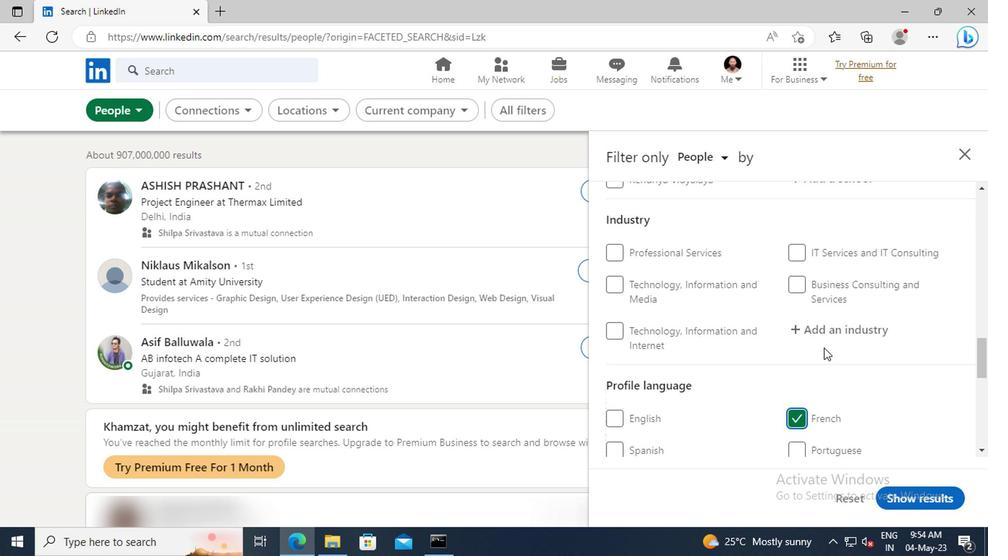
Action: Mouse scrolled (821, 349) with delta (0, 0)
Screenshot: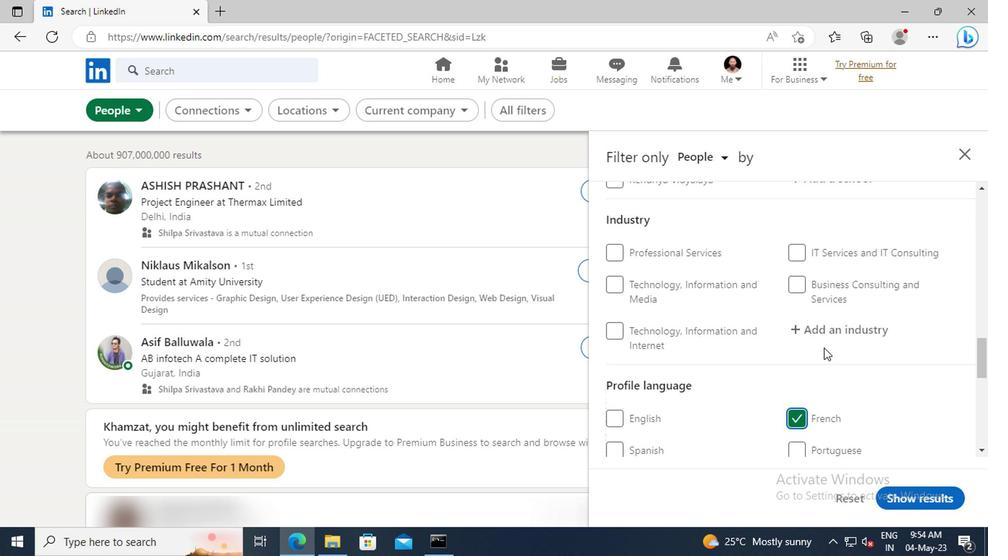 
Action: Mouse scrolled (821, 349) with delta (0, 0)
Screenshot: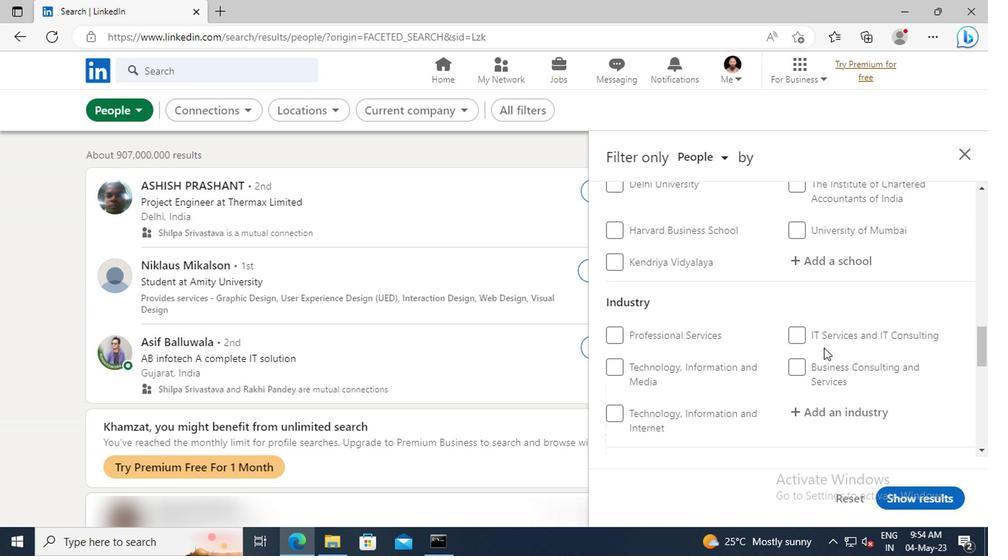 
Action: Mouse scrolled (821, 349) with delta (0, 0)
Screenshot: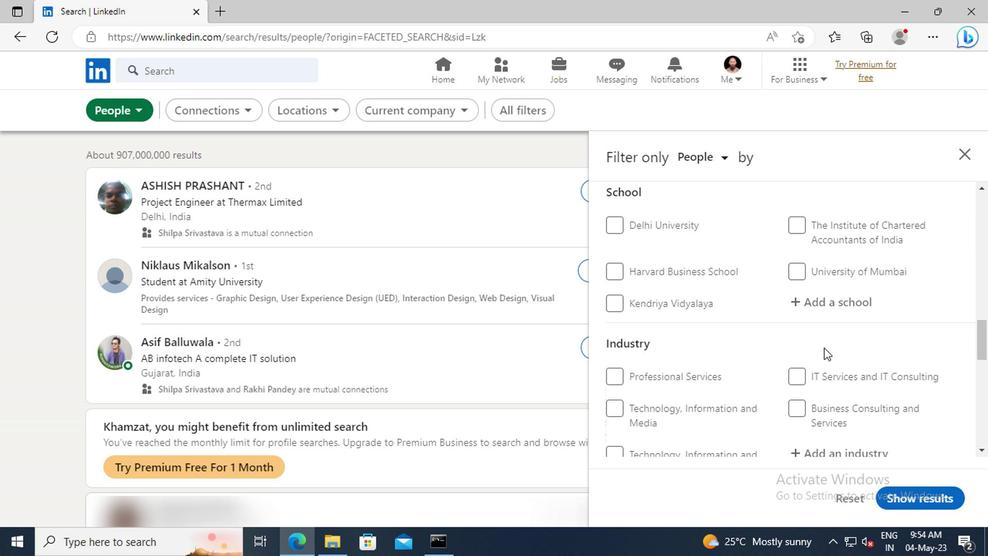 
Action: Mouse scrolled (821, 349) with delta (0, 0)
Screenshot: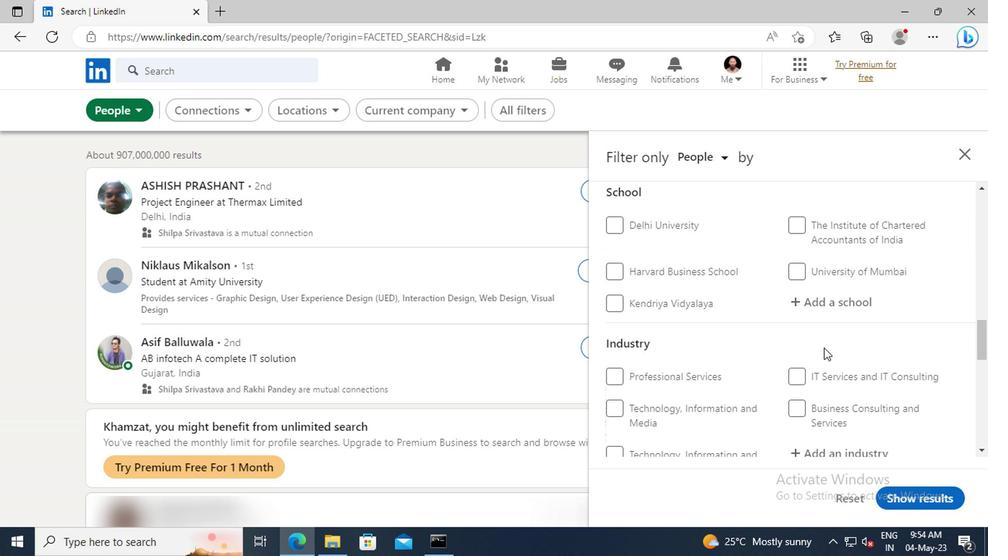 
Action: Mouse scrolled (821, 349) with delta (0, 0)
Screenshot: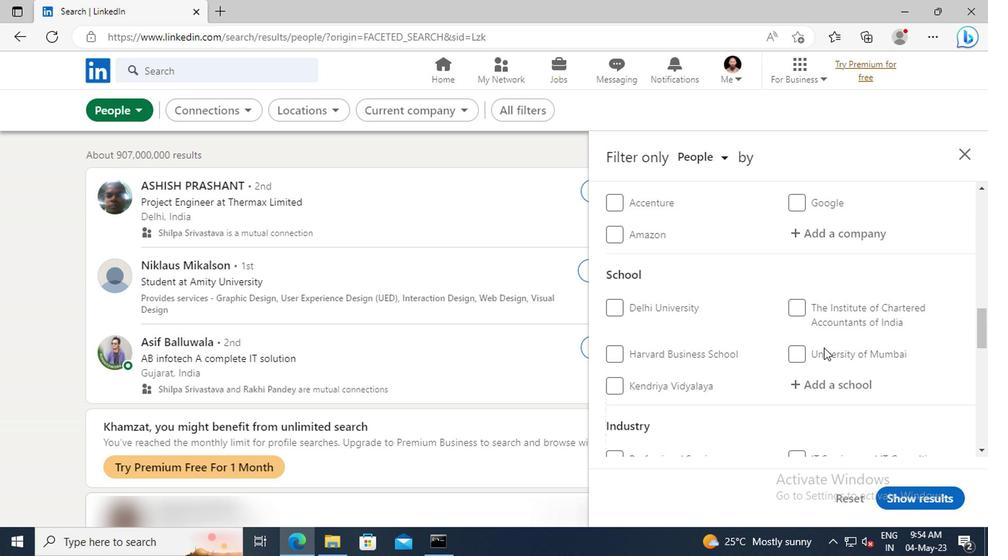 
Action: Mouse scrolled (821, 349) with delta (0, 0)
Screenshot: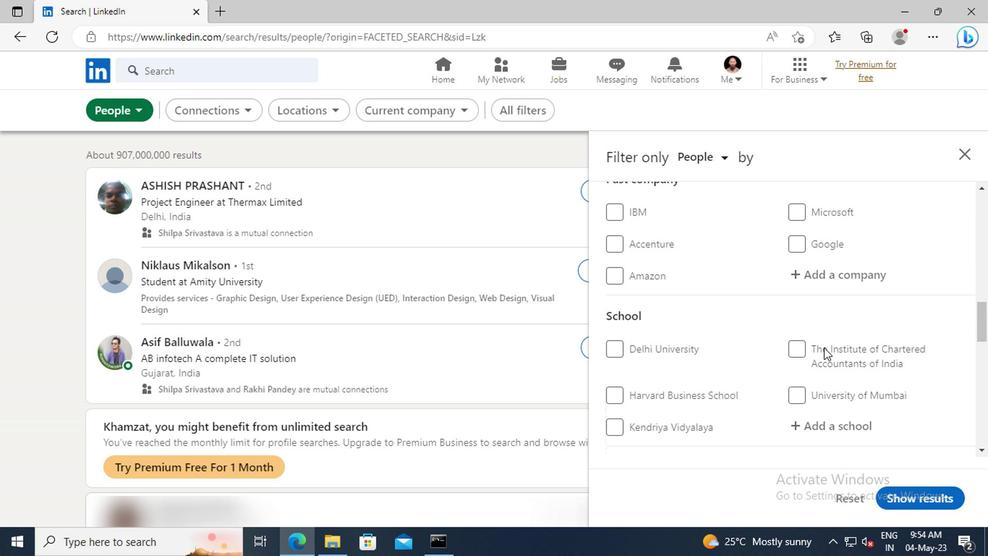 
Action: Mouse scrolled (821, 349) with delta (0, 0)
Screenshot: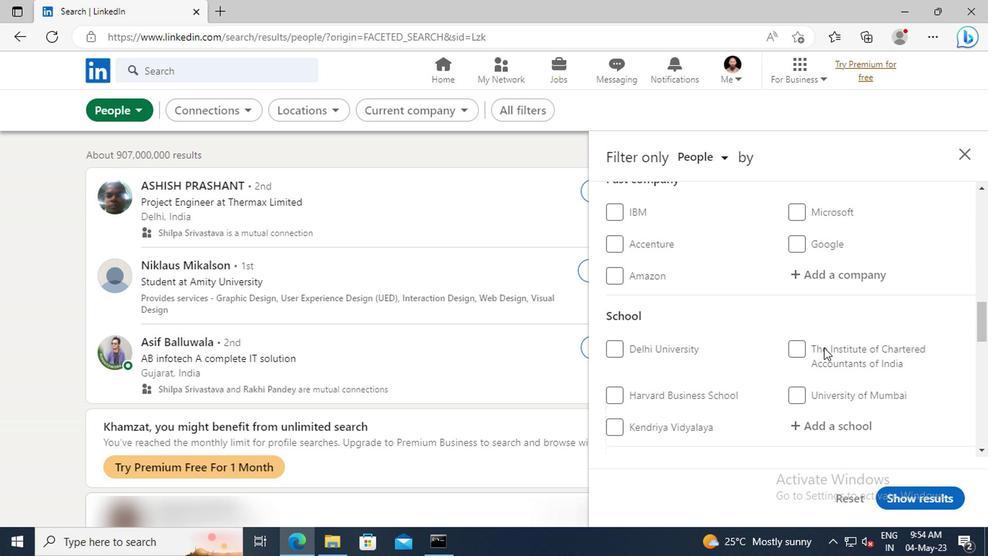 
Action: Mouse scrolled (821, 349) with delta (0, 0)
Screenshot: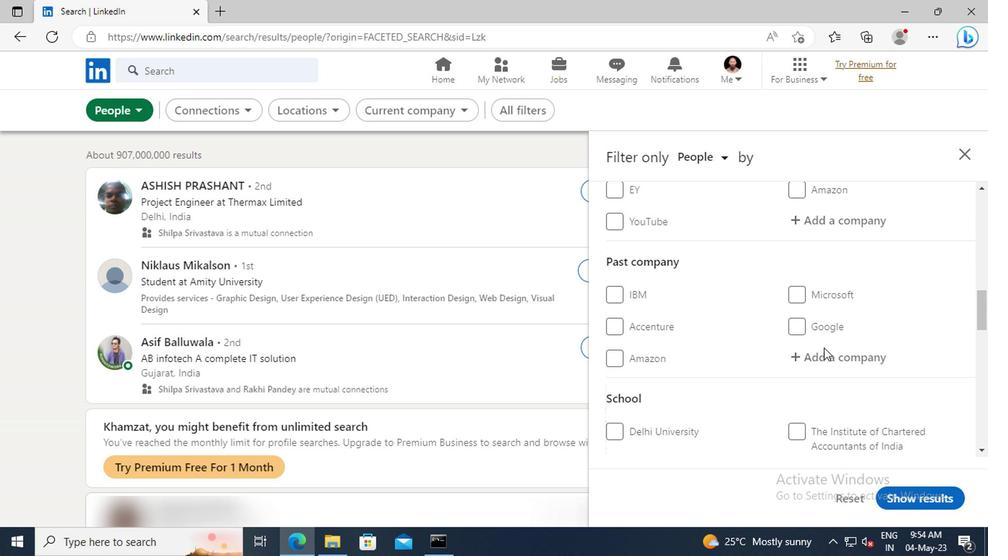 
Action: Mouse scrolled (821, 349) with delta (0, 0)
Screenshot: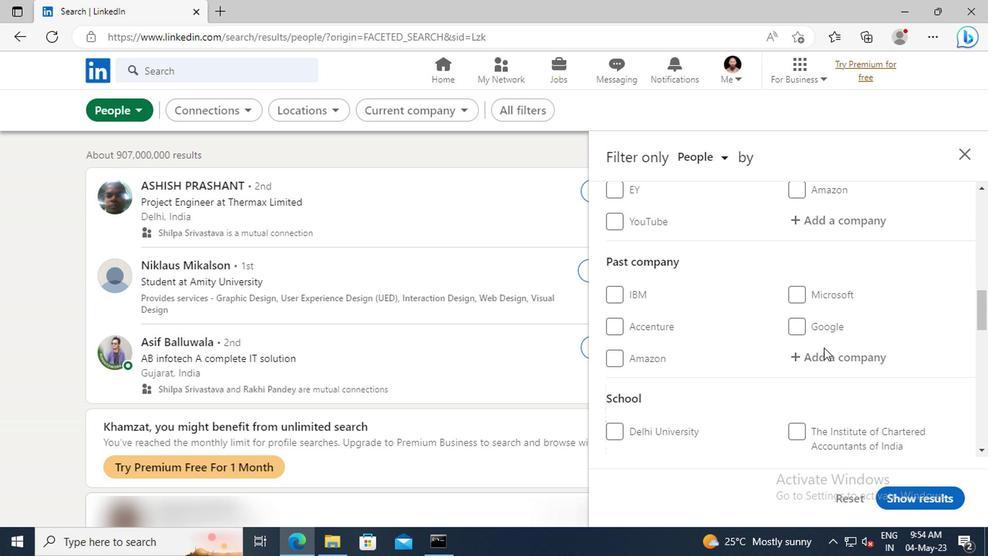 
Action: Mouse moved to (816, 308)
Screenshot: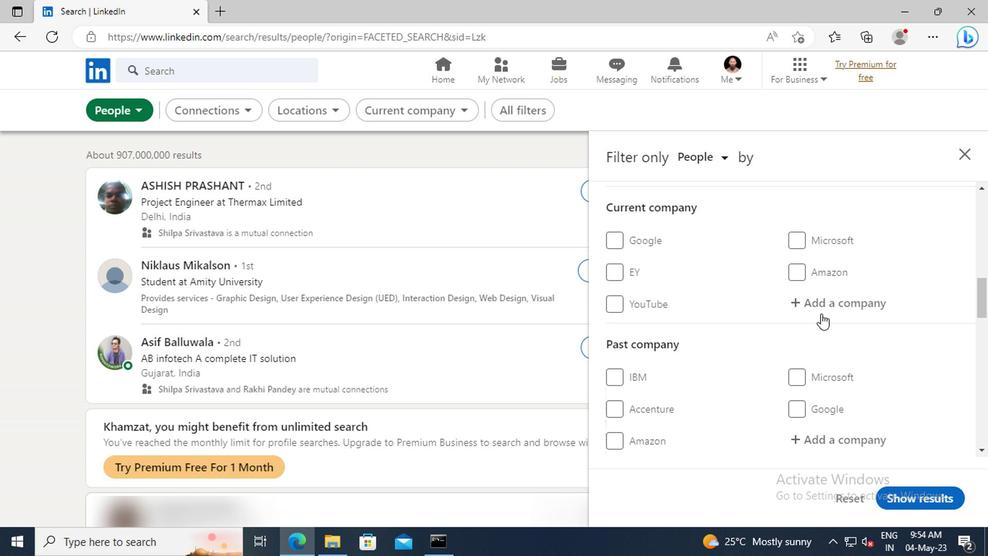 
Action: Mouse pressed left at (816, 308)
Screenshot: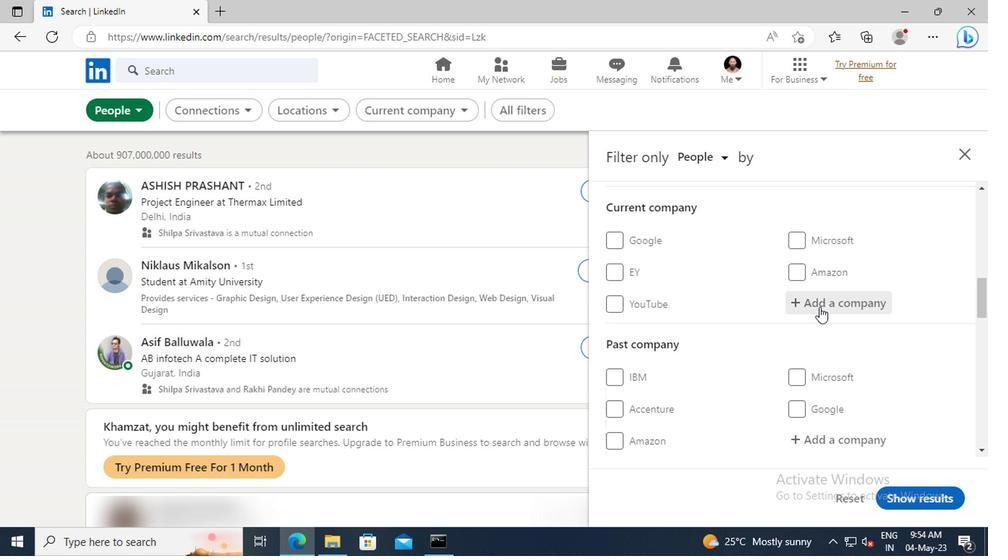 
Action: Key pressed <Key.shift>FINSHO
Screenshot: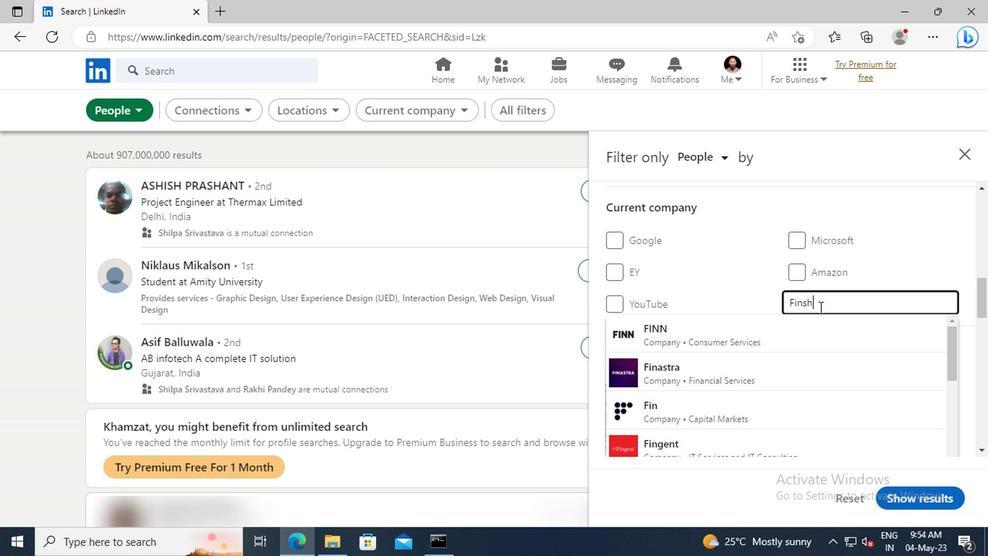 
Action: Mouse moved to (816, 307)
Screenshot: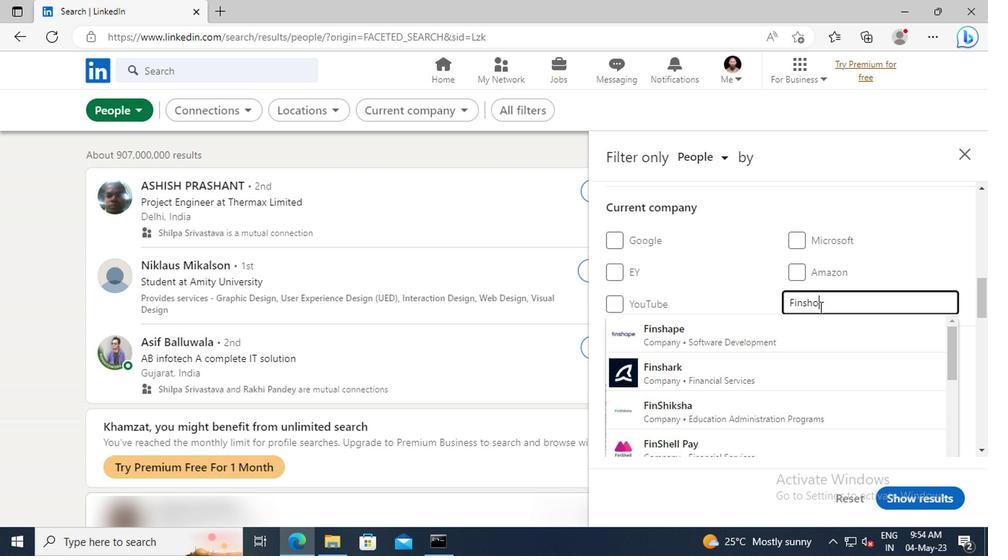 
Action: Key pressed TS<Key.enter>
Screenshot: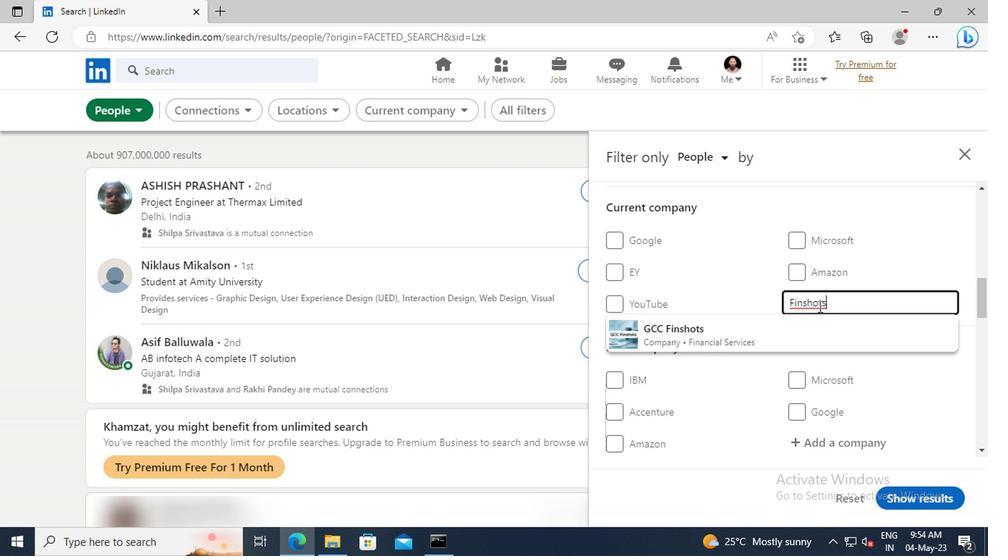 
Action: Mouse scrolled (816, 306) with delta (0, -1)
Screenshot: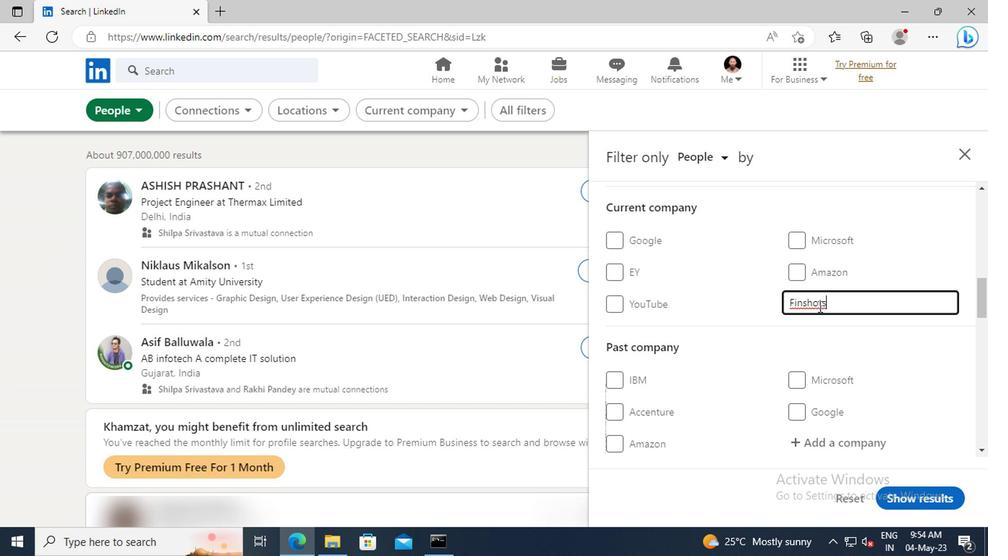 
Action: Mouse scrolled (816, 306) with delta (0, -1)
Screenshot: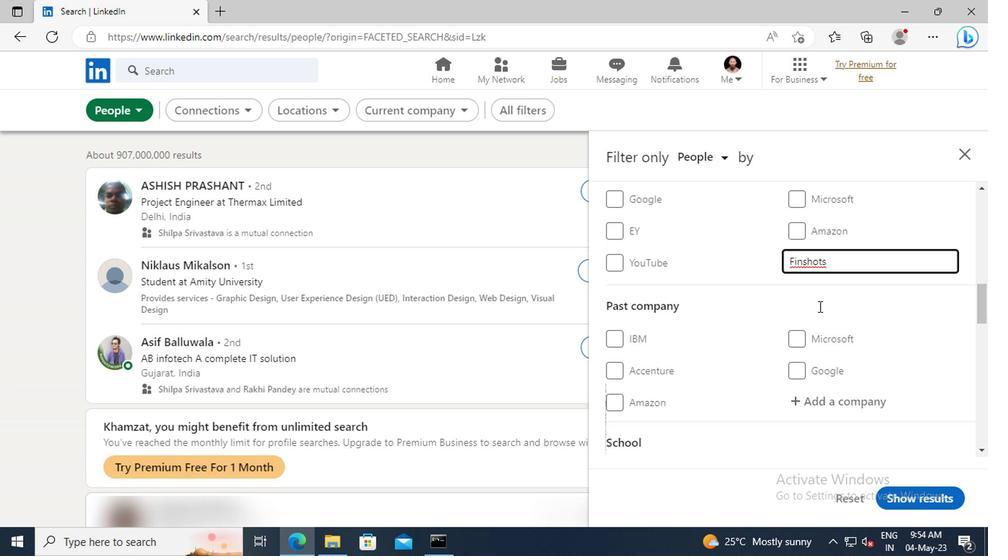 
Action: Mouse scrolled (816, 306) with delta (0, -1)
Screenshot: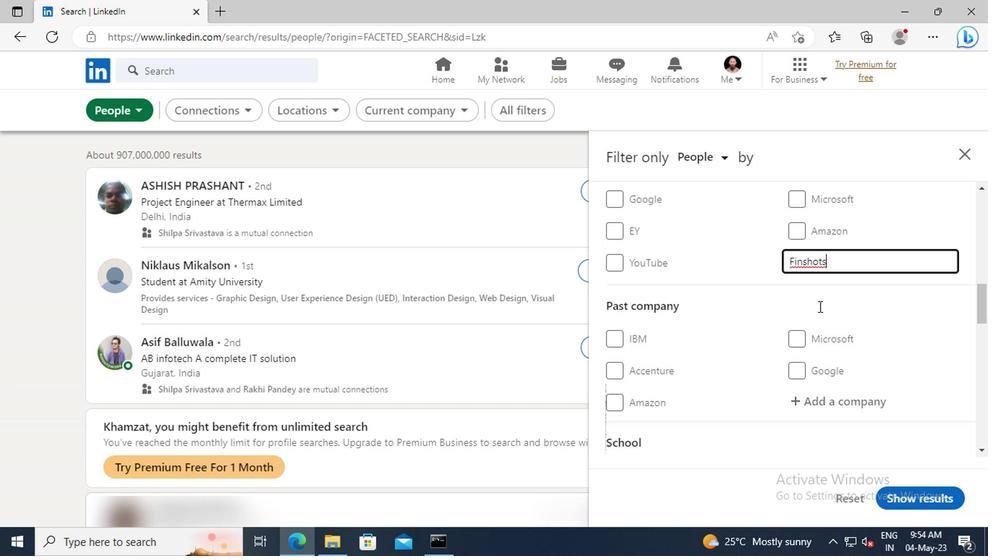 
Action: Mouse scrolled (816, 306) with delta (0, -1)
Screenshot: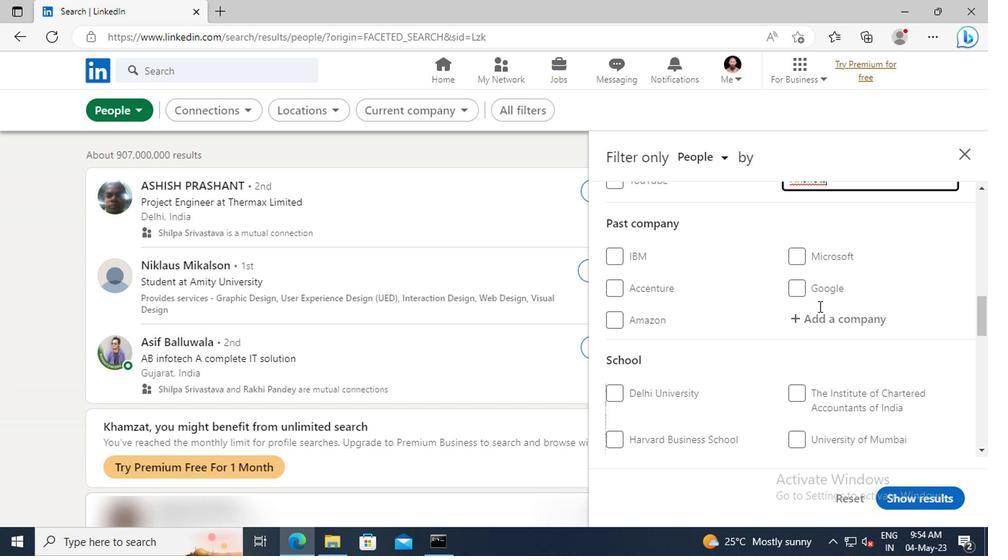 
Action: Mouse scrolled (816, 306) with delta (0, -1)
Screenshot: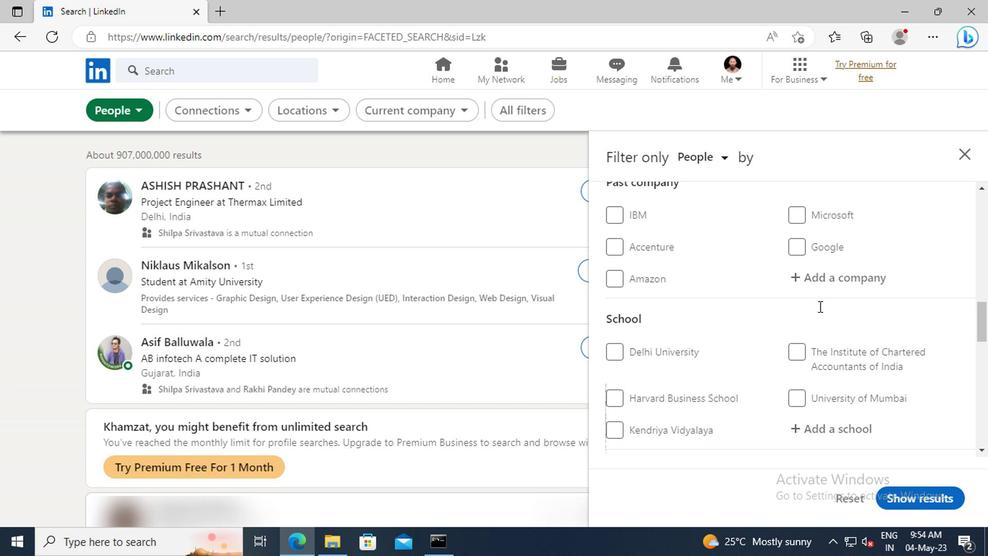 
Action: Mouse scrolled (816, 306) with delta (0, -1)
Screenshot: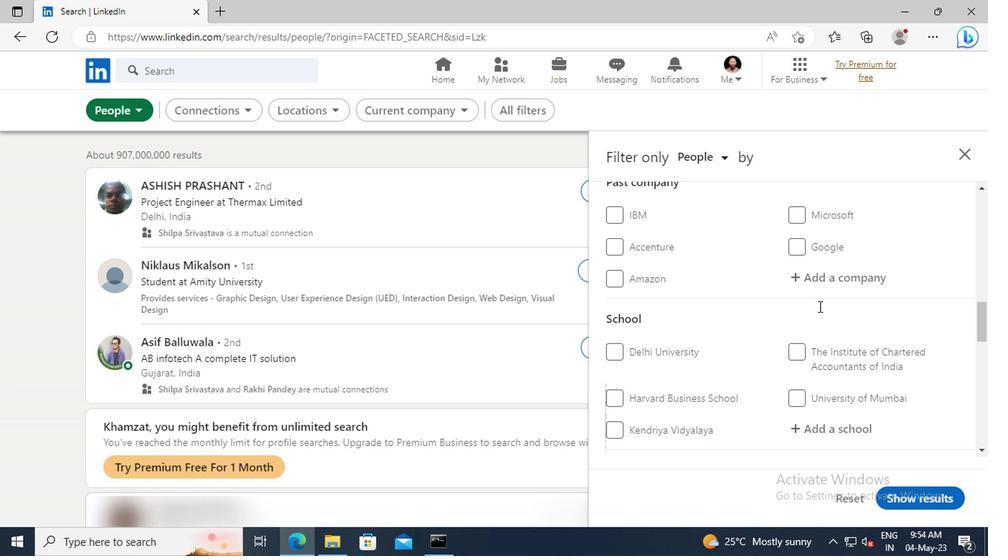 
Action: Mouse scrolled (816, 306) with delta (0, -1)
Screenshot: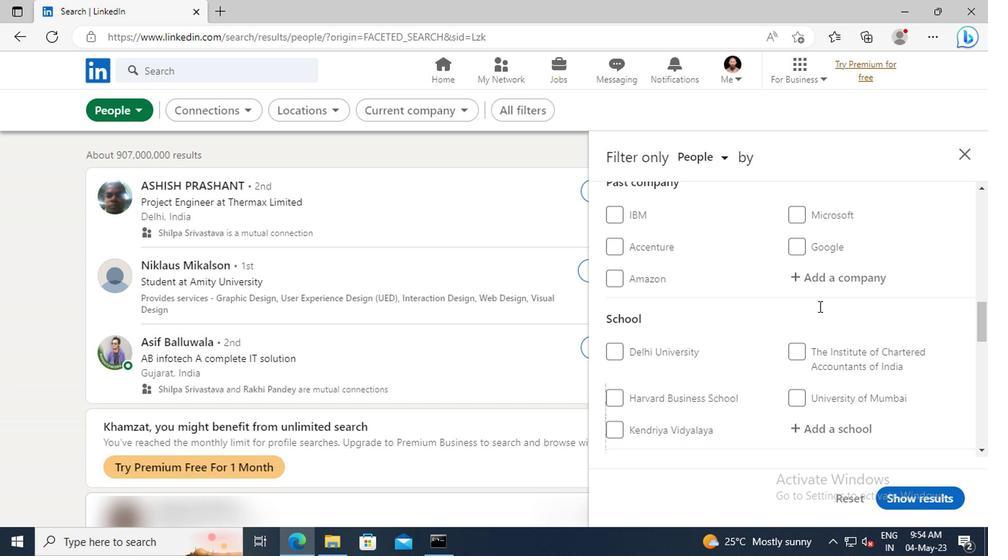 
Action: Mouse moved to (819, 308)
Screenshot: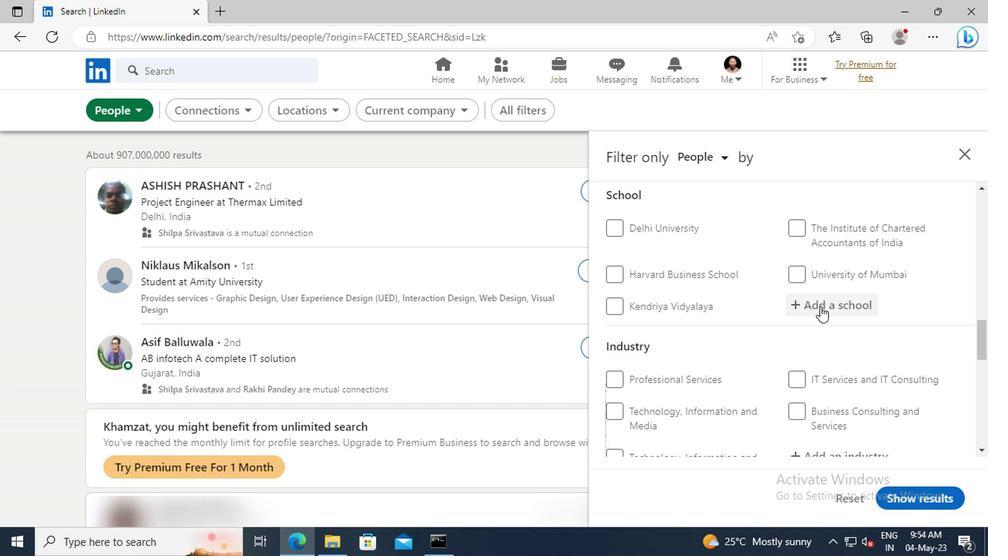 
Action: Mouse pressed left at (819, 308)
Screenshot: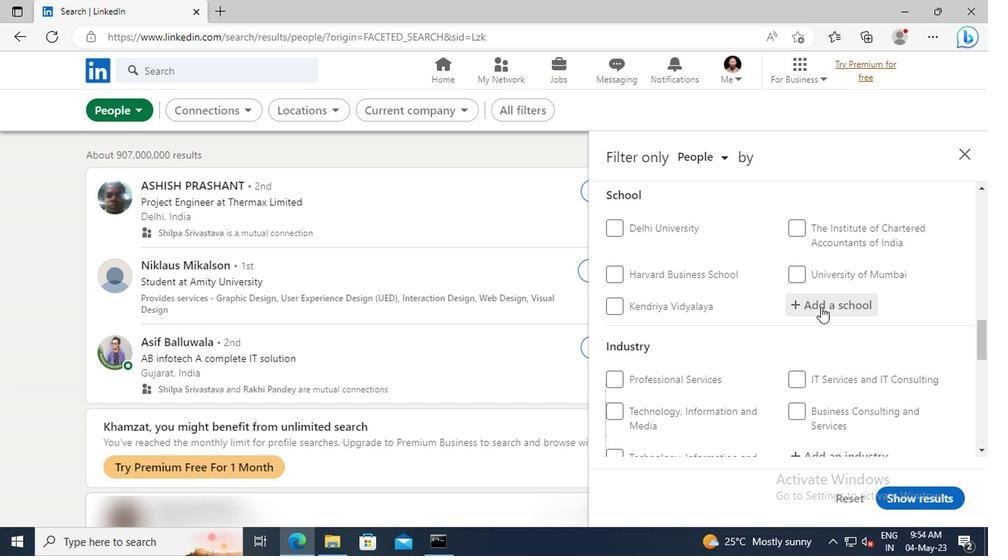 
Action: Key pressed <Key.shift>FRANCIS<Key.space><Key.shift>XAVI
Screenshot: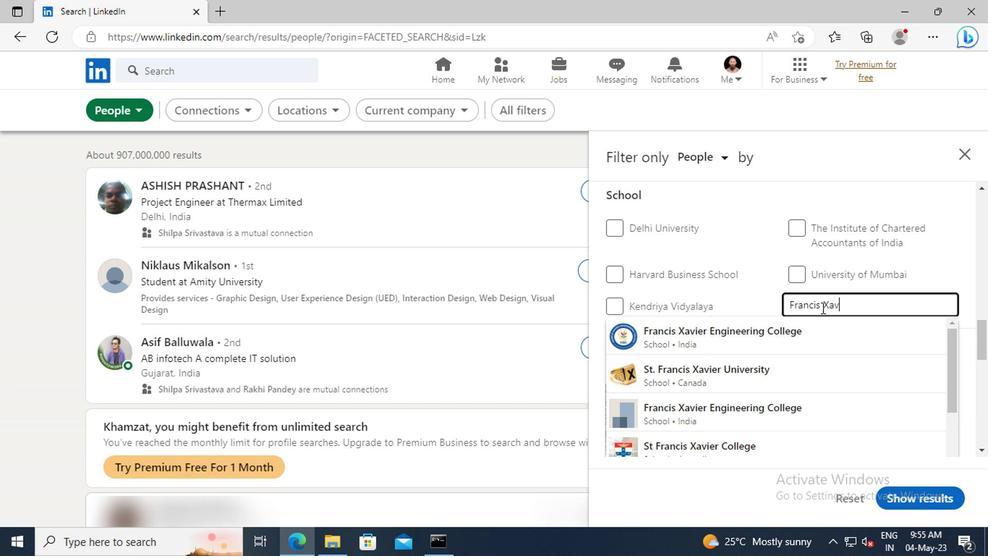 
Action: Mouse moved to (821, 326)
Screenshot: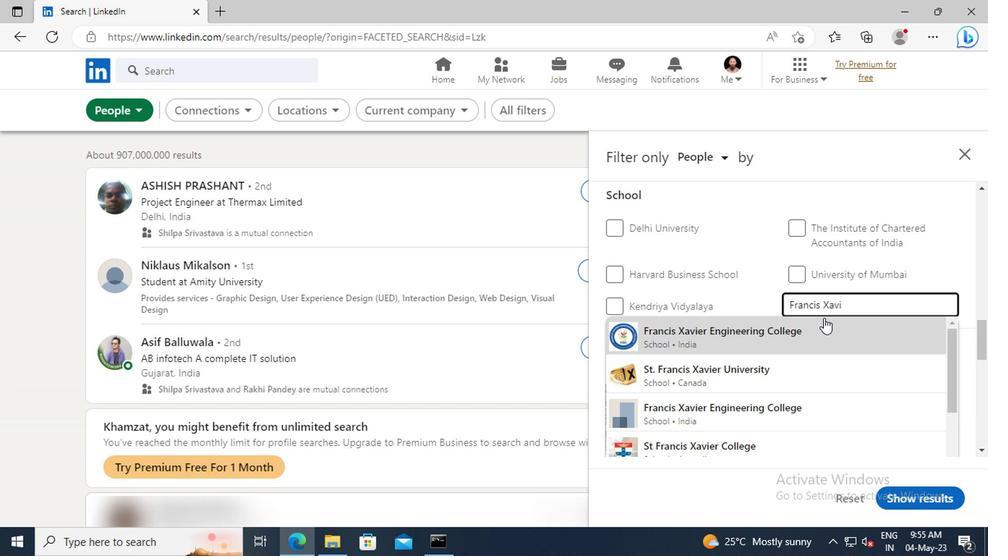
Action: Mouse pressed left at (821, 326)
Screenshot: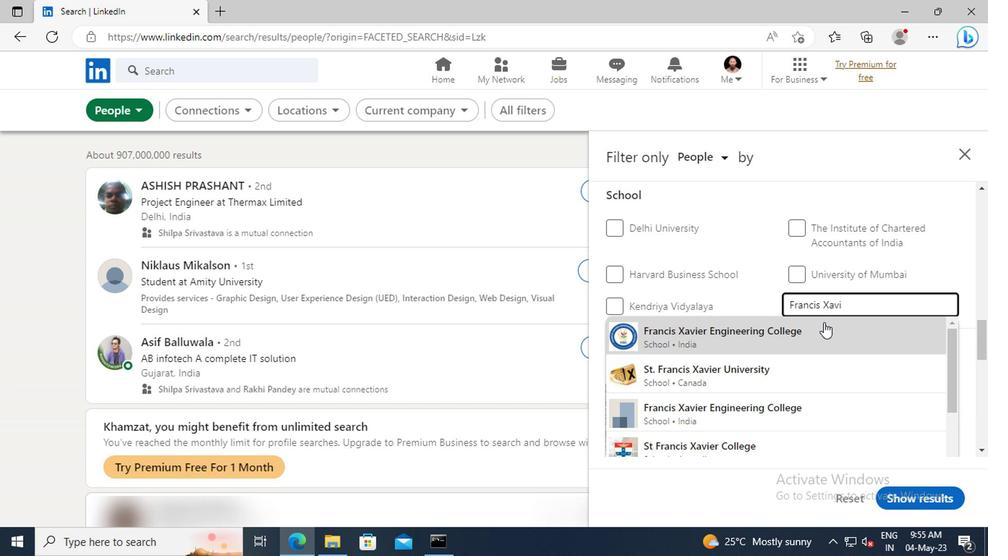 
Action: Mouse scrolled (821, 325) with delta (0, 0)
Screenshot: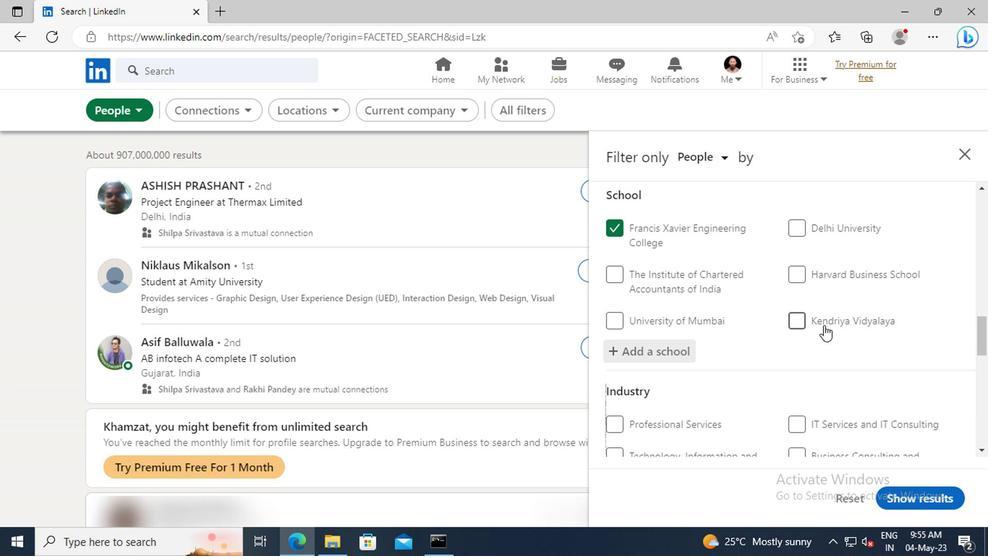 
Action: Mouse scrolled (821, 325) with delta (0, 0)
Screenshot: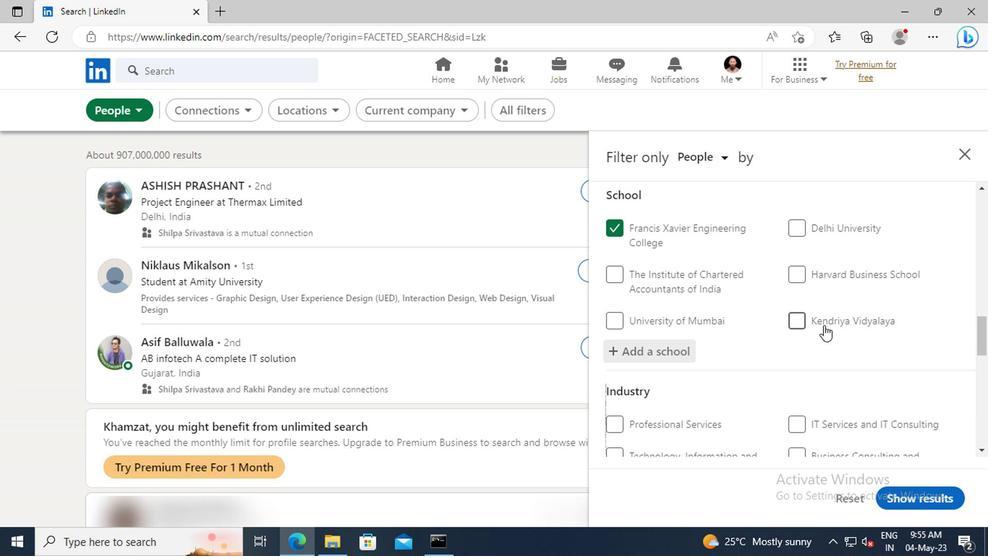 
Action: Mouse scrolled (821, 325) with delta (0, 0)
Screenshot: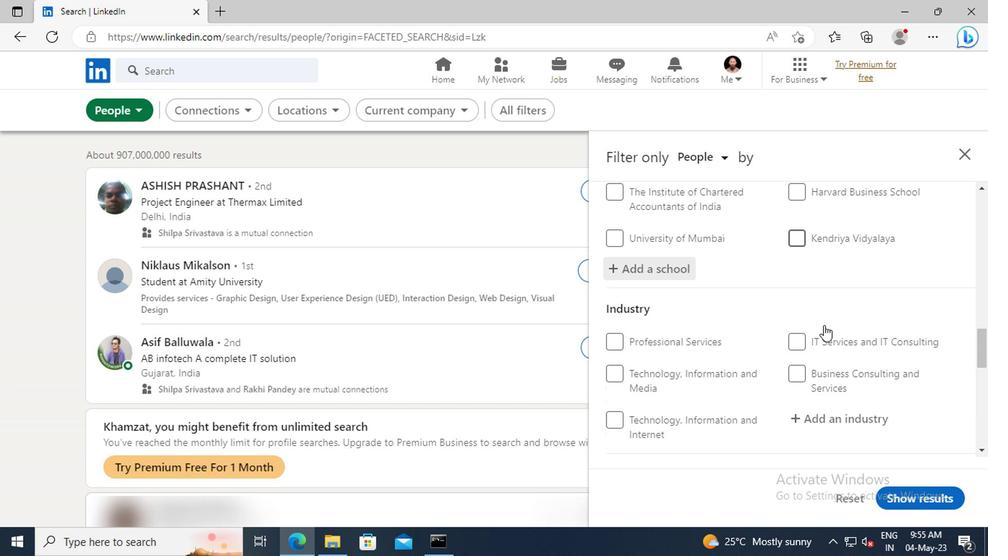 
Action: Mouse scrolled (821, 325) with delta (0, 0)
Screenshot: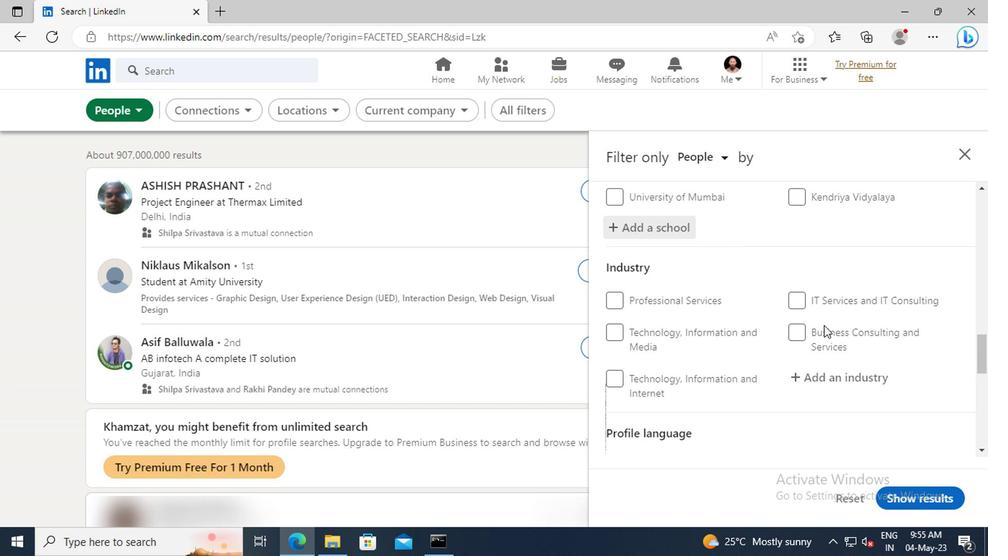 
Action: Mouse moved to (823, 335)
Screenshot: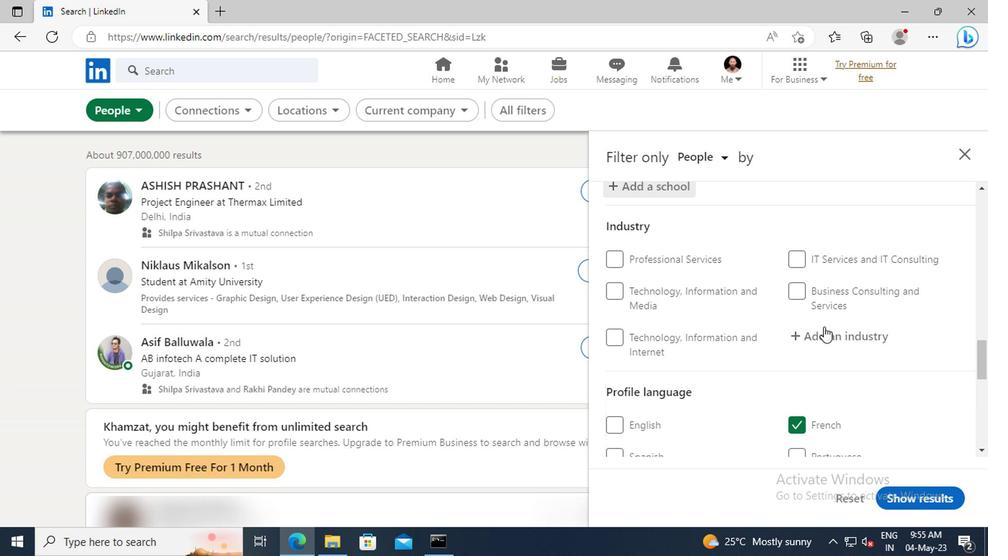 
Action: Mouse pressed left at (823, 335)
Screenshot: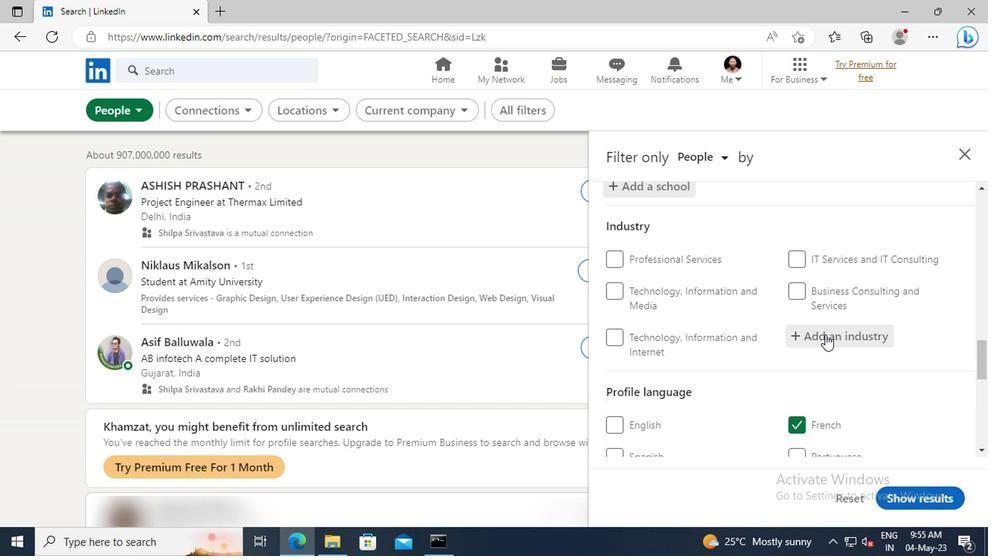 
Action: Mouse moved to (823, 336)
Screenshot: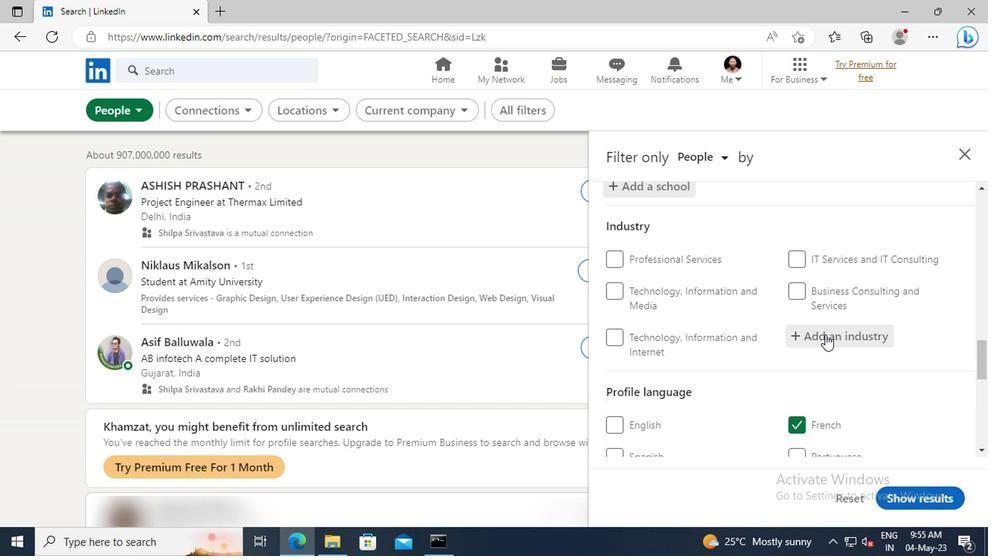 
Action: Key pressed <Key.shift>WHOLESALE<Key.space><Key.shift>FOOD
Screenshot: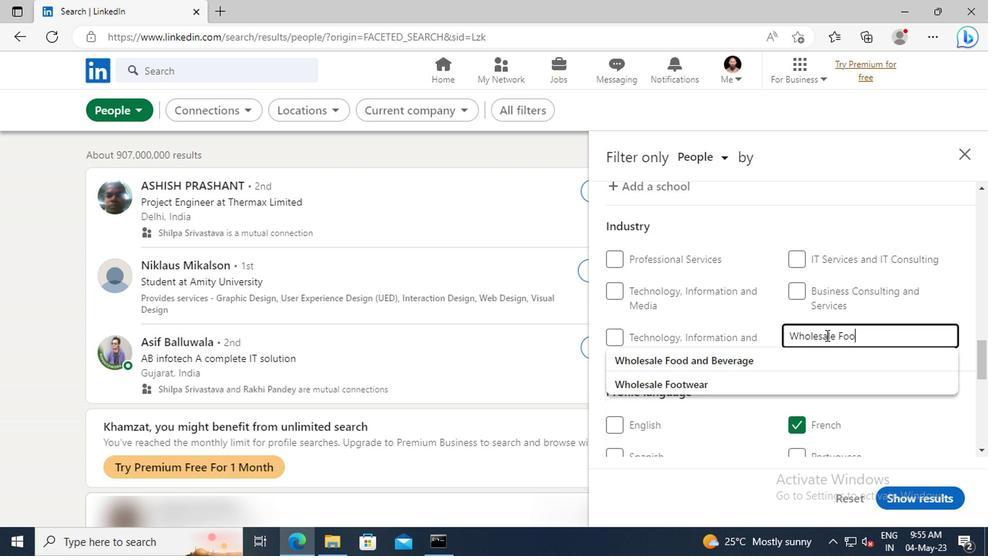 
Action: Mouse moved to (824, 353)
Screenshot: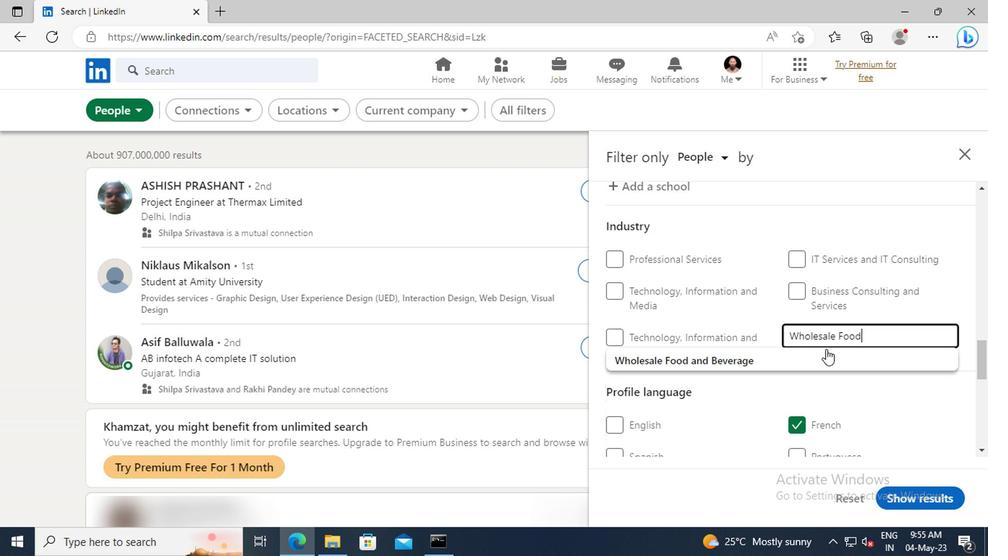 
Action: Mouse pressed left at (824, 353)
Screenshot: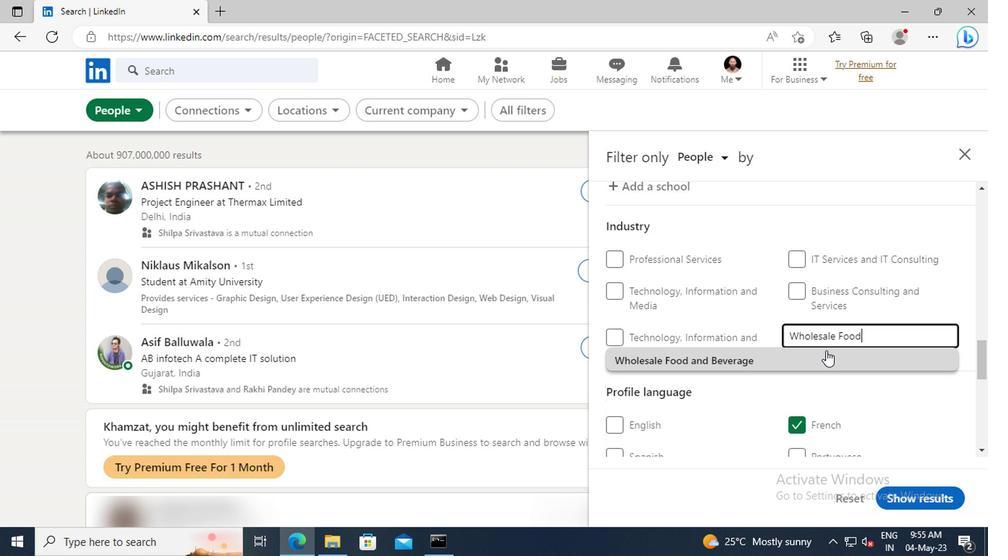 
Action: Mouse moved to (824, 354)
Screenshot: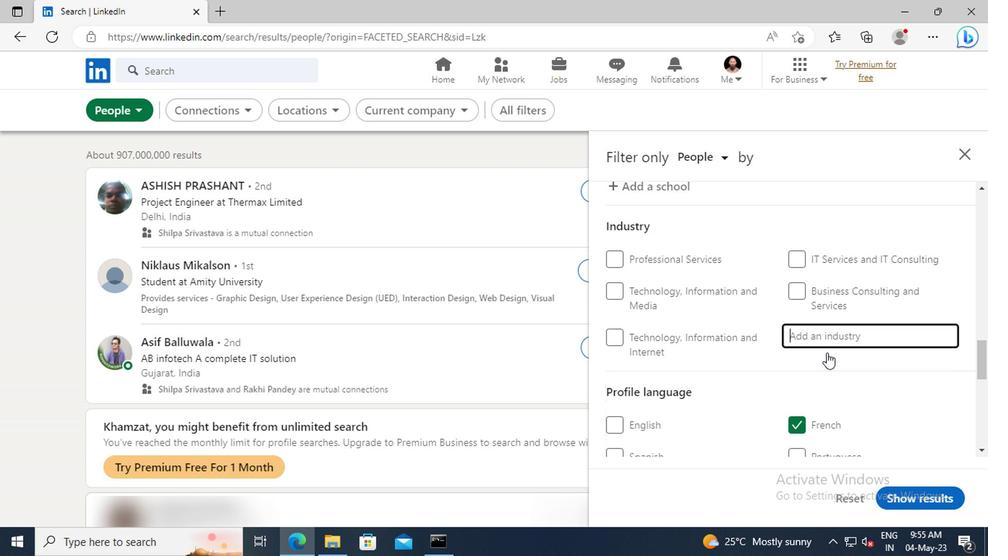 
Action: Mouse scrolled (824, 353) with delta (0, -1)
Screenshot: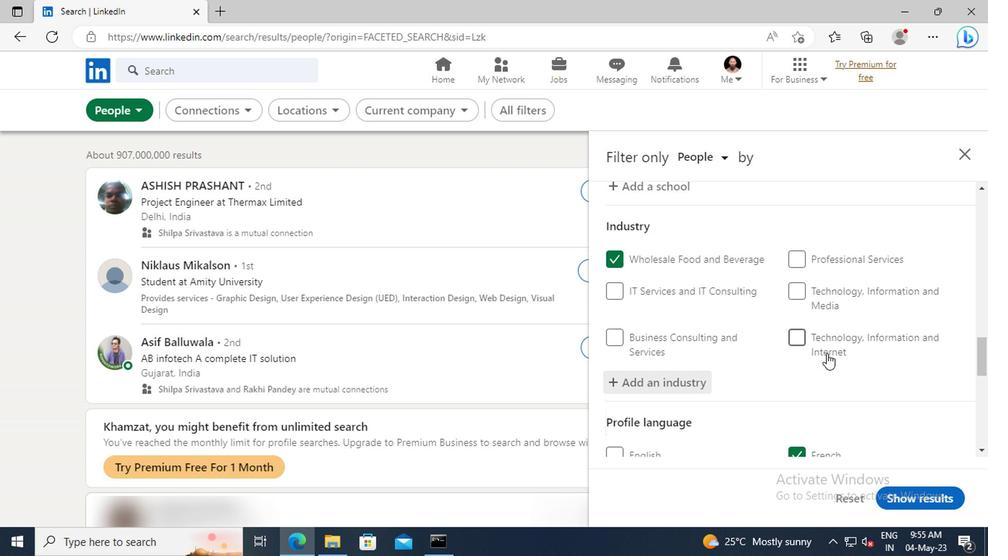 
Action: Mouse scrolled (824, 353) with delta (0, -1)
Screenshot: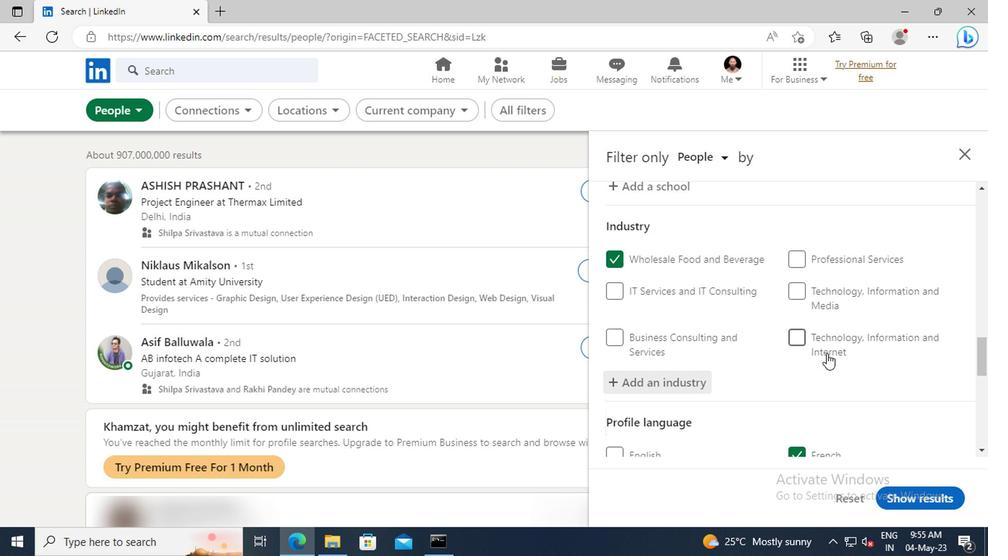 
Action: Mouse moved to (825, 345)
Screenshot: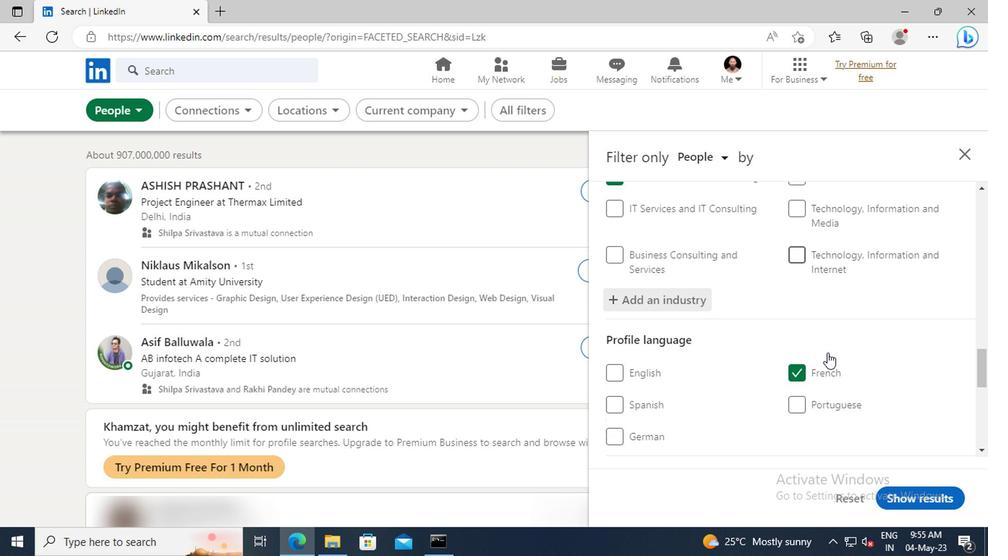 
Action: Mouse scrolled (825, 344) with delta (0, -1)
Screenshot: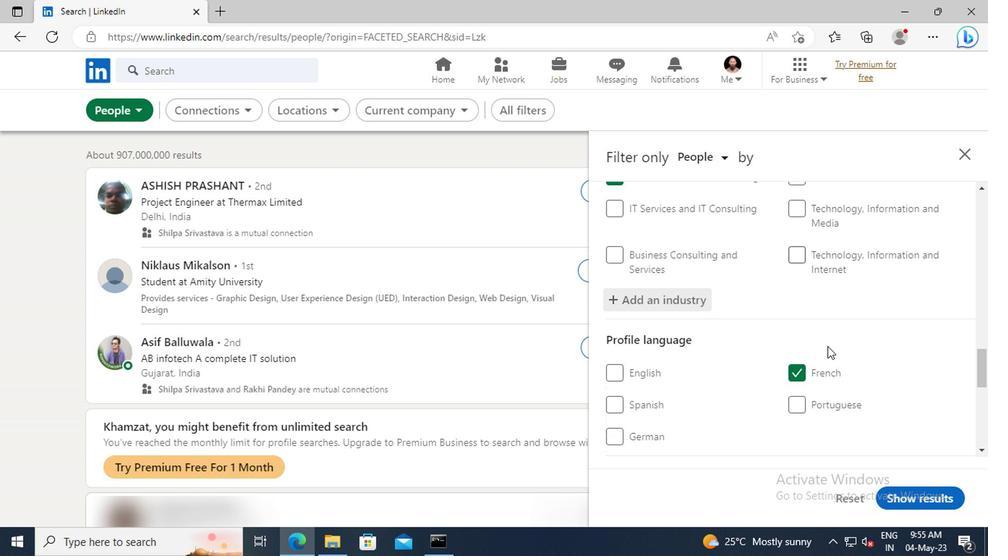 
Action: Mouse moved to (825, 342)
Screenshot: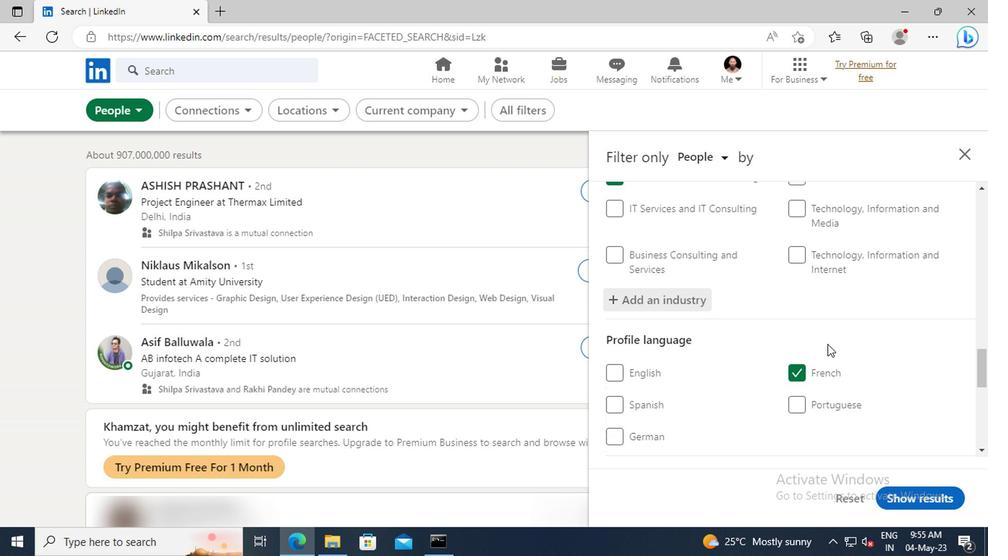 
Action: Mouse scrolled (825, 342) with delta (0, 0)
Screenshot: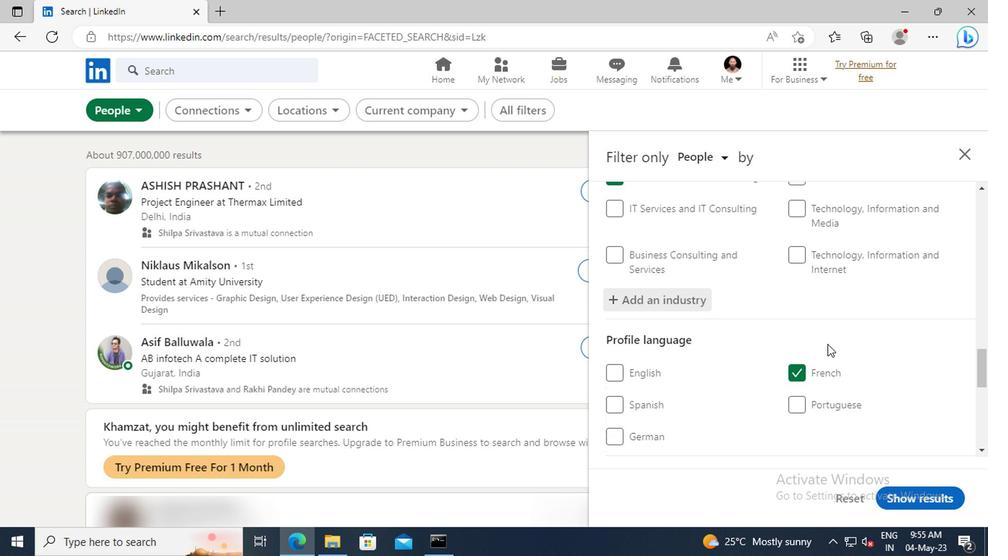 
Action: Mouse moved to (824, 326)
Screenshot: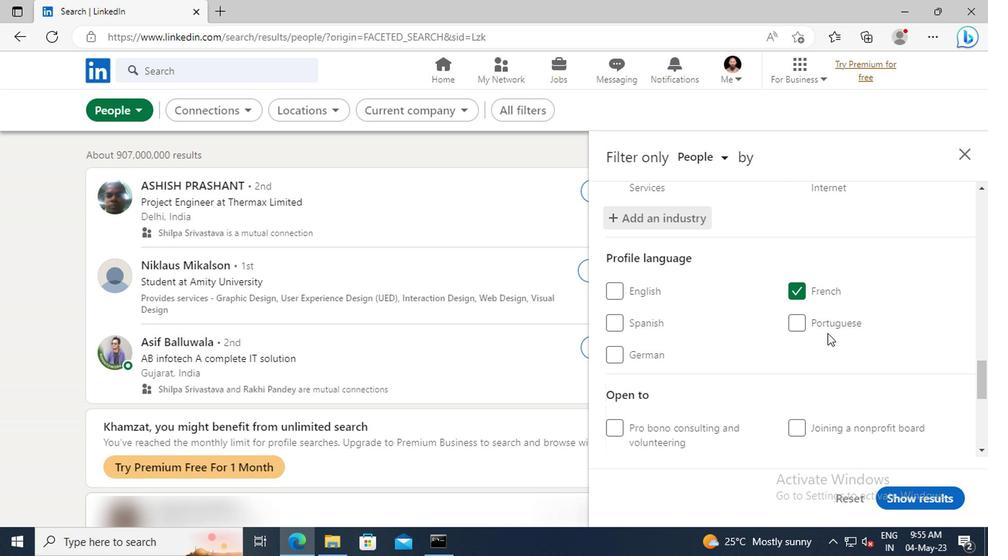 
Action: Mouse scrolled (824, 325) with delta (0, 0)
Screenshot: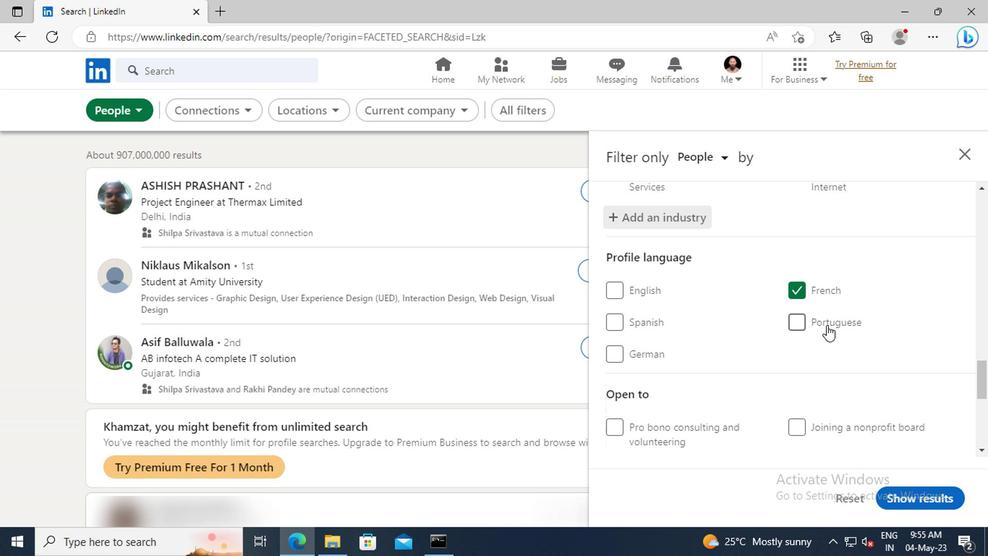 
Action: Mouse scrolled (824, 325) with delta (0, 0)
Screenshot: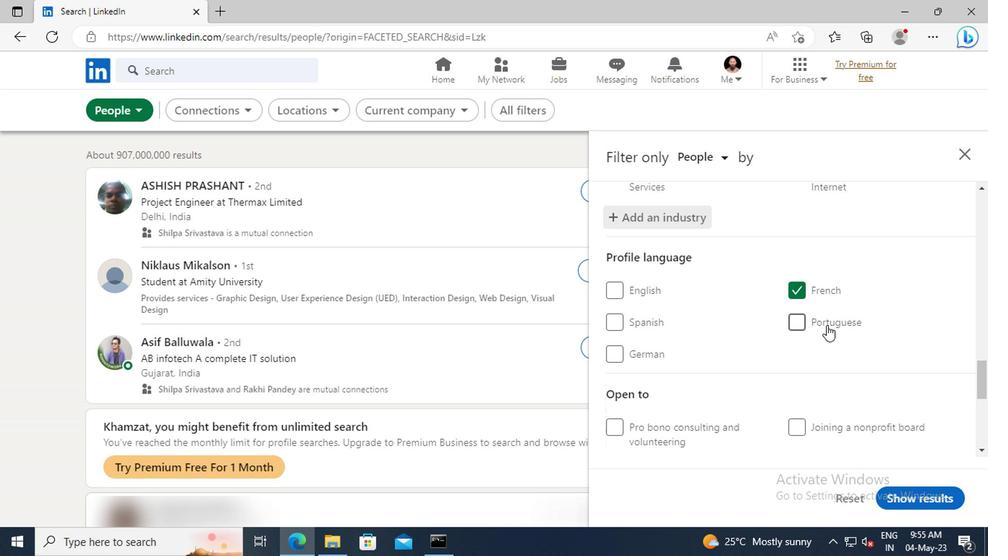 
Action: Mouse moved to (817, 316)
Screenshot: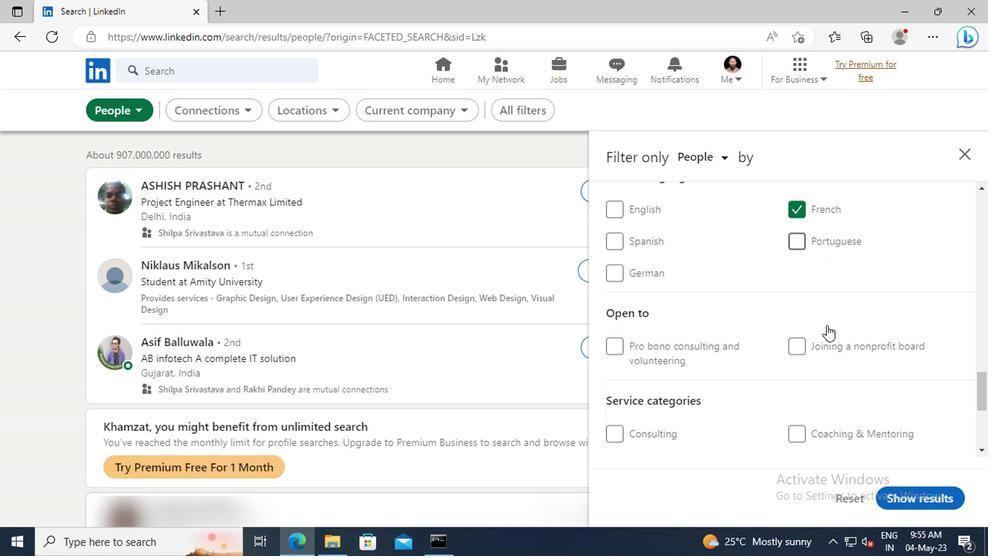 
Action: Mouse scrolled (817, 315) with delta (0, -1)
Screenshot: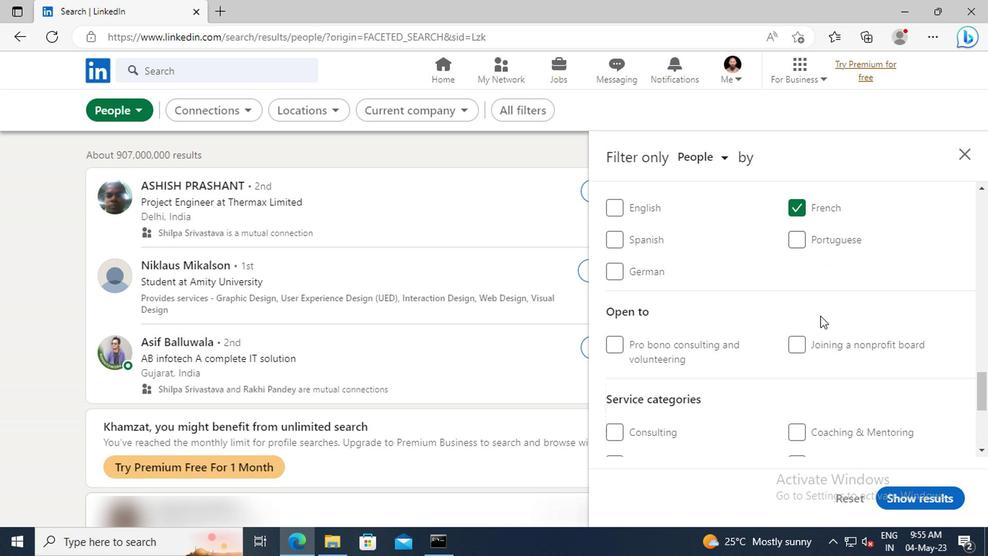 
Action: Mouse scrolled (817, 315) with delta (0, -1)
Screenshot: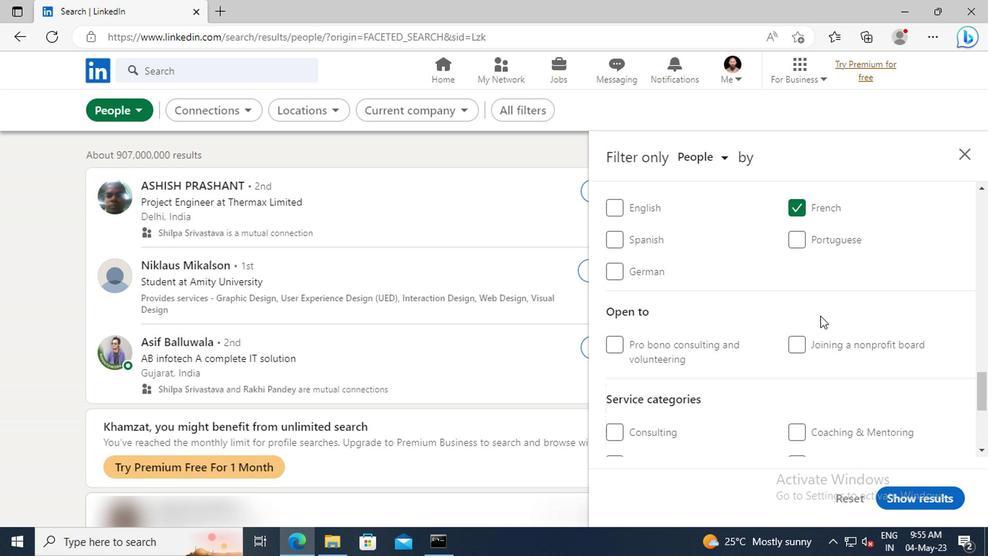 
Action: Mouse scrolled (817, 315) with delta (0, -1)
Screenshot: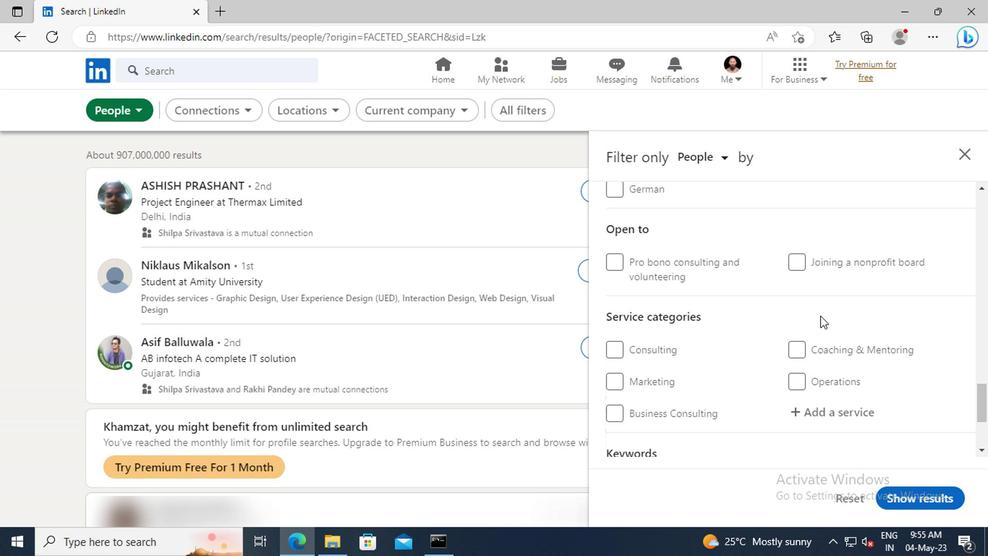 
Action: Mouse scrolled (817, 315) with delta (0, -1)
Screenshot: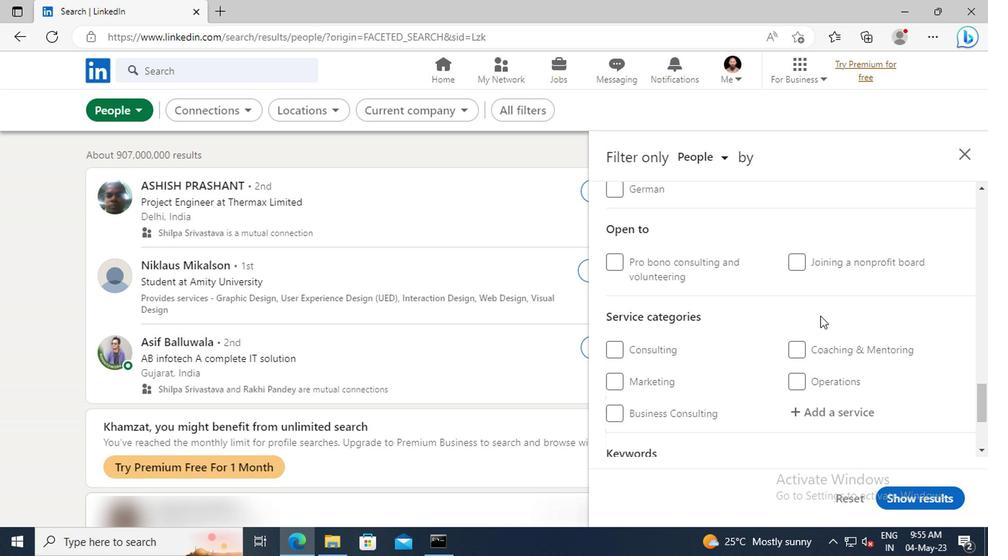 
Action: Mouse moved to (814, 330)
Screenshot: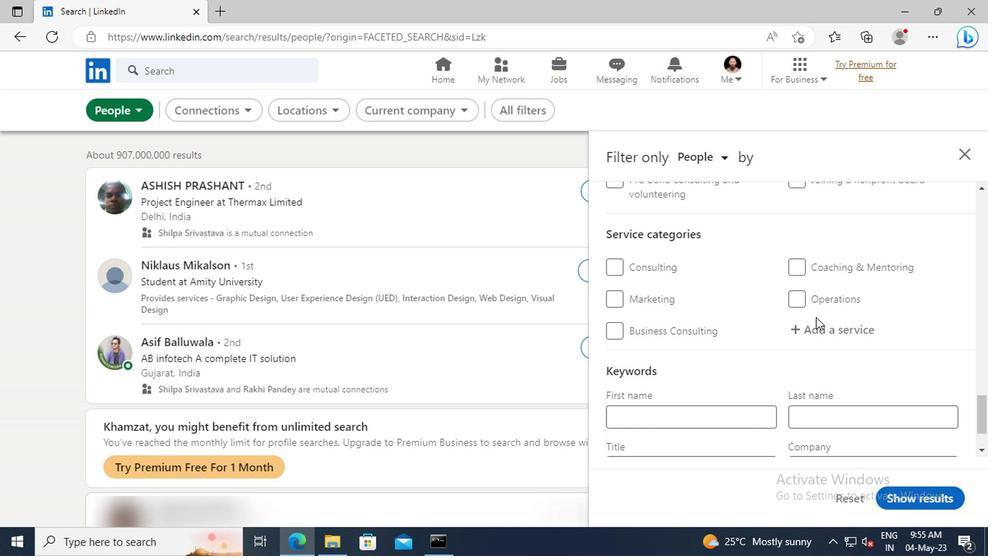 
Action: Mouse pressed left at (814, 330)
Screenshot: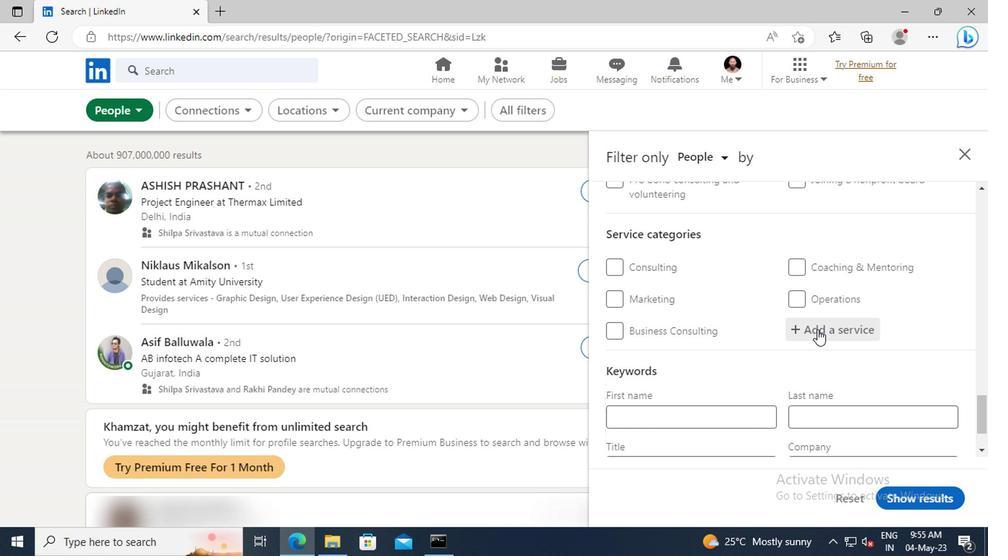 
Action: Key pressed <Key.shift>HEALTH<Key.space><Key.shift>IN
Screenshot: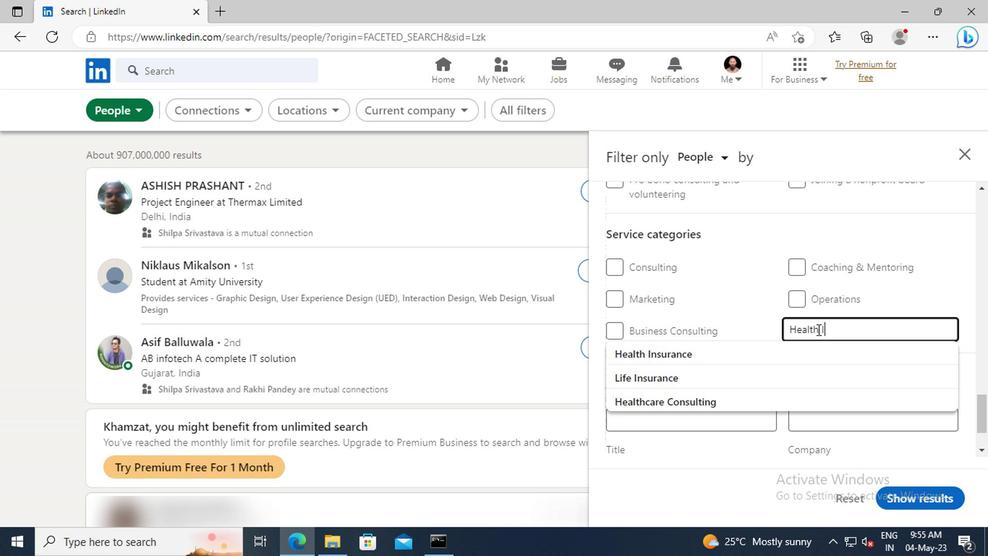 
Action: Mouse moved to (819, 352)
Screenshot: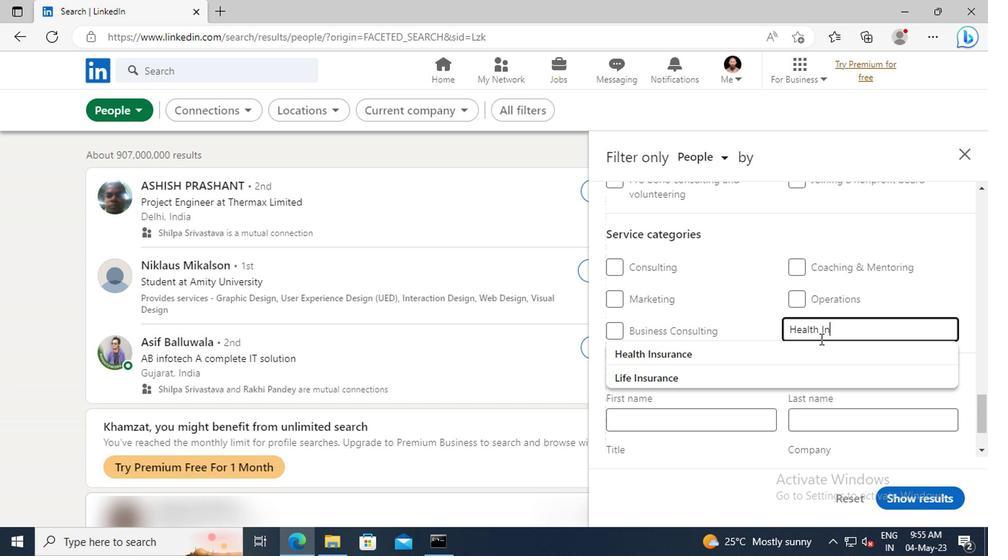 
Action: Mouse pressed left at (819, 352)
Screenshot: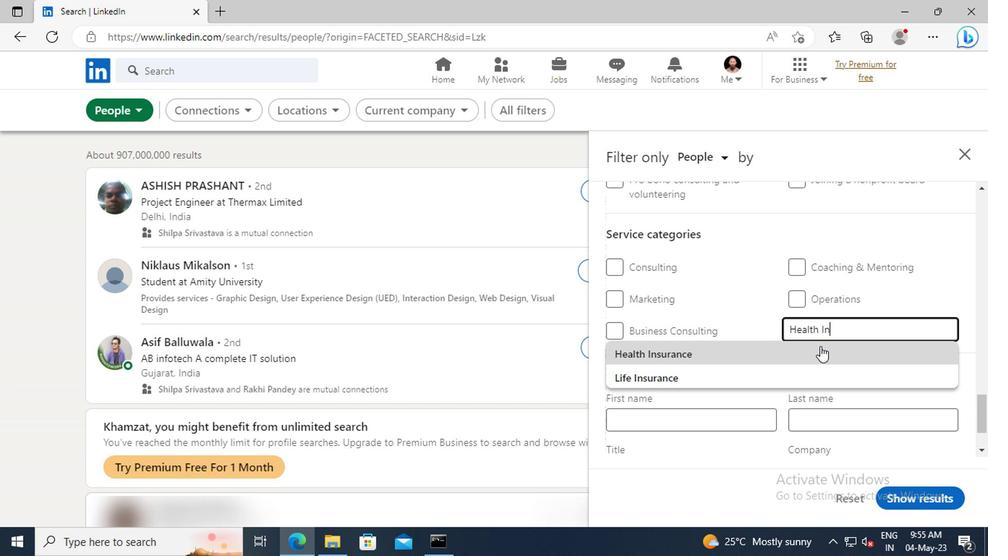 
Action: Mouse scrolled (819, 352) with delta (0, 0)
Screenshot: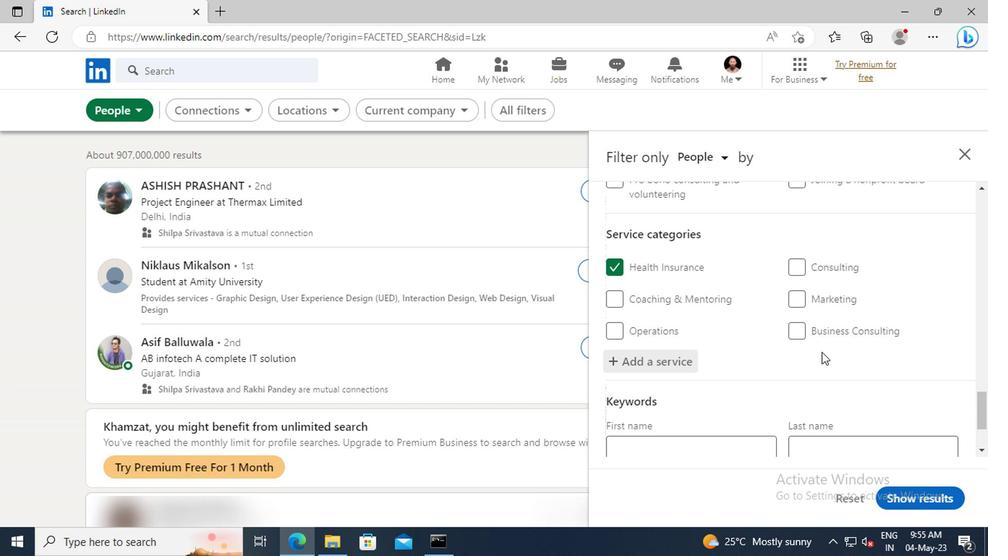 
Action: Mouse scrolled (819, 352) with delta (0, 0)
Screenshot: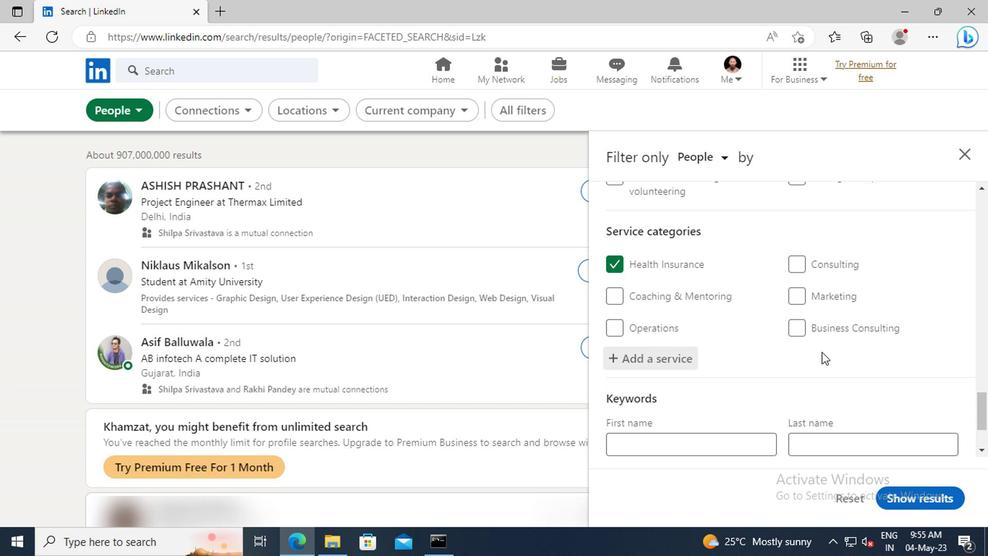 
Action: Mouse scrolled (819, 352) with delta (0, 0)
Screenshot: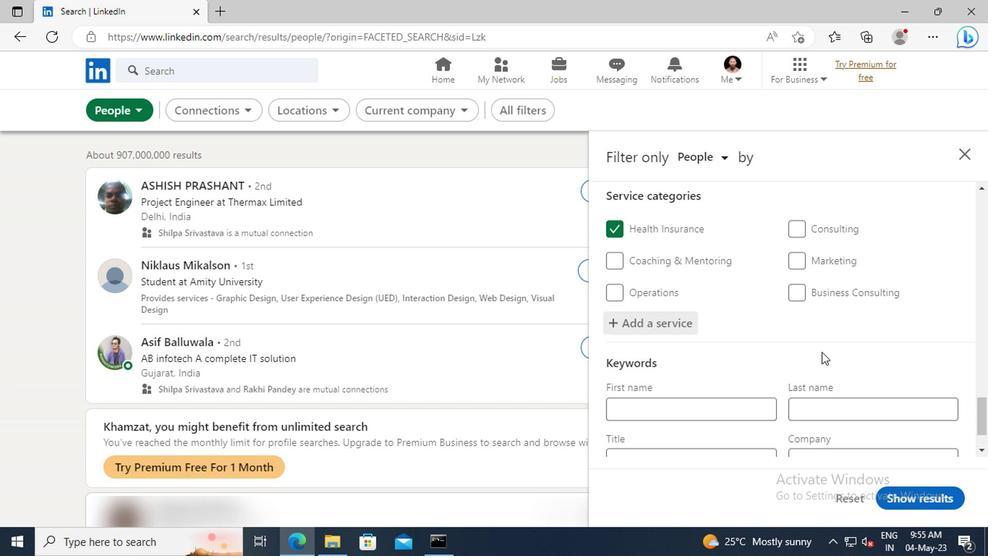
Action: Mouse scrolled (819, 352) with delta (0, 0)
Screenshot: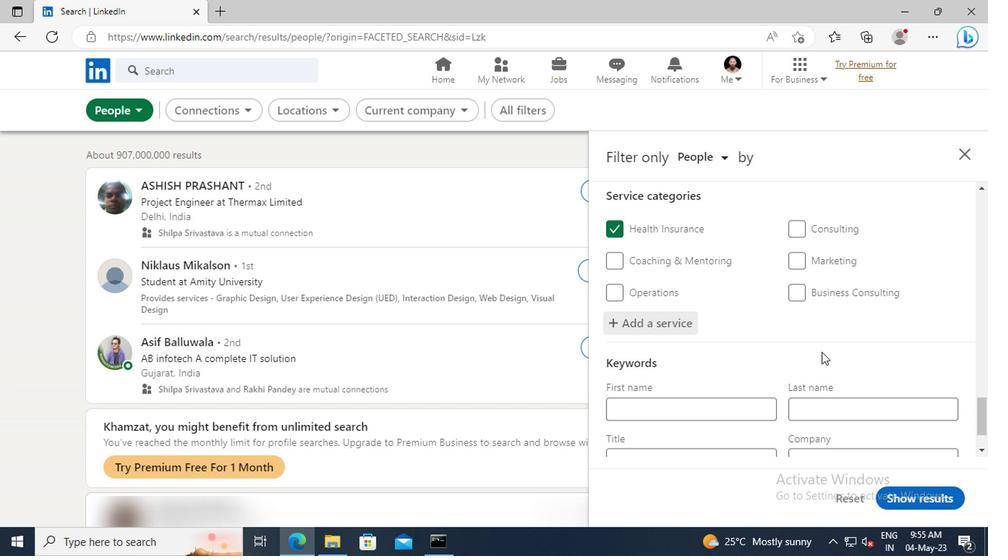 
Action: Mouse moved to (694, 397)
Screenshot: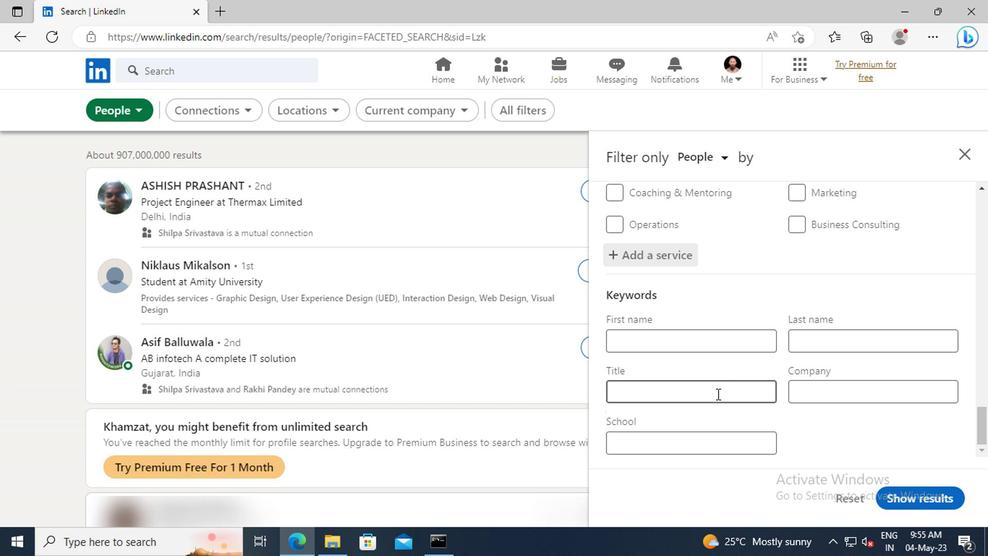 
Action: Mouse pressed left at (694, 397)
Screenshot: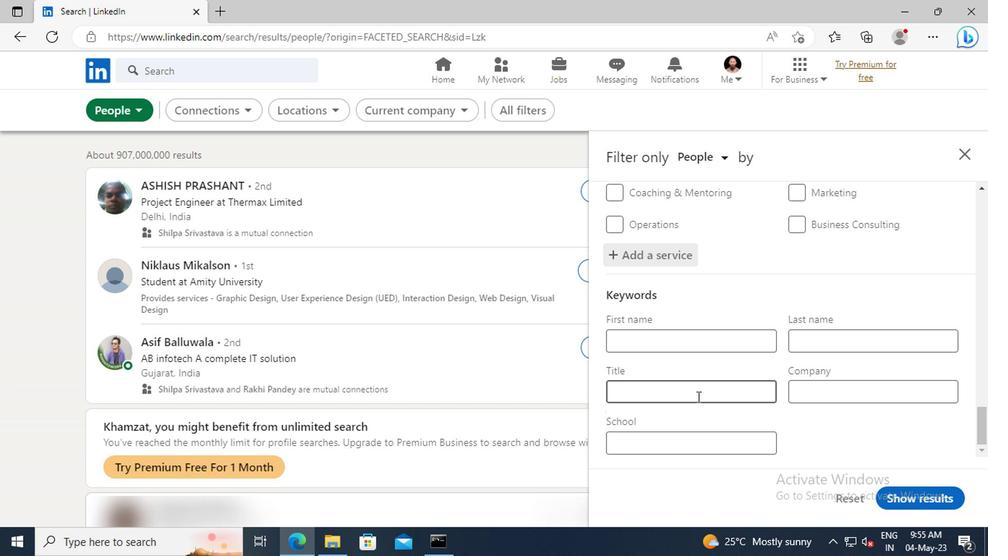 
Action: Key pressed <Key.shift>IRON<Key.space><Key.shift>WORKER<Key.enter>
Screenshot: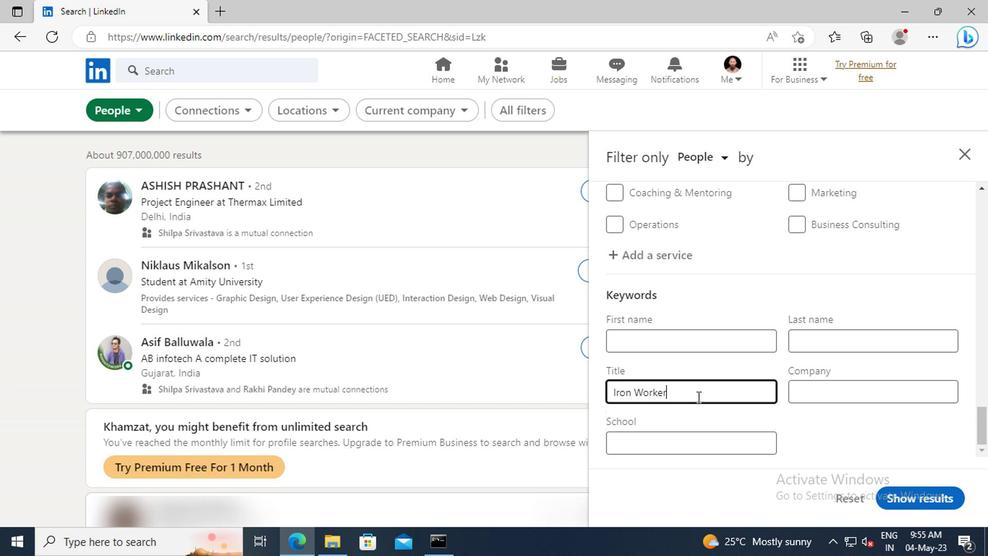 
Action: Mouse moved to (896, 501)
Screenshot: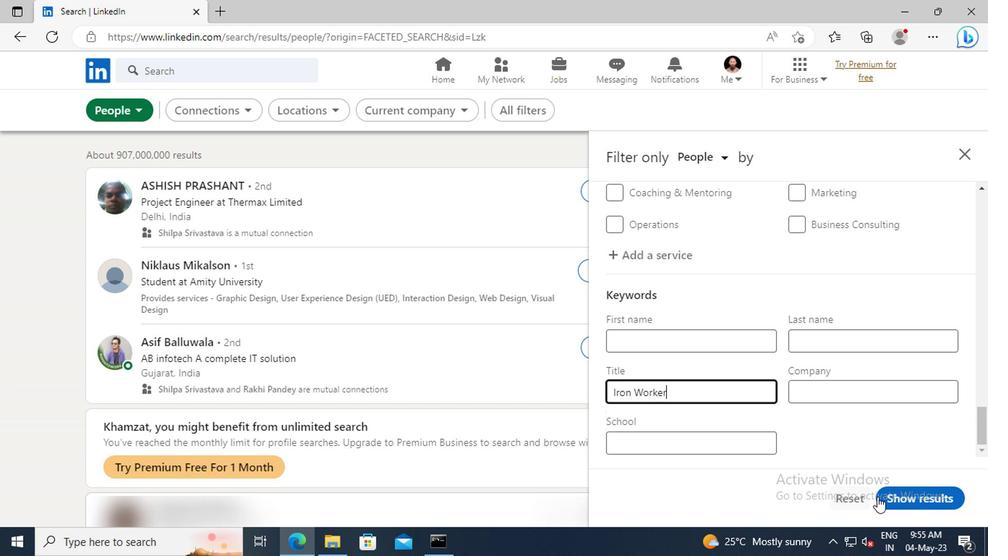 
Action: Mouse pressed left at (896, 501)
Screenshot: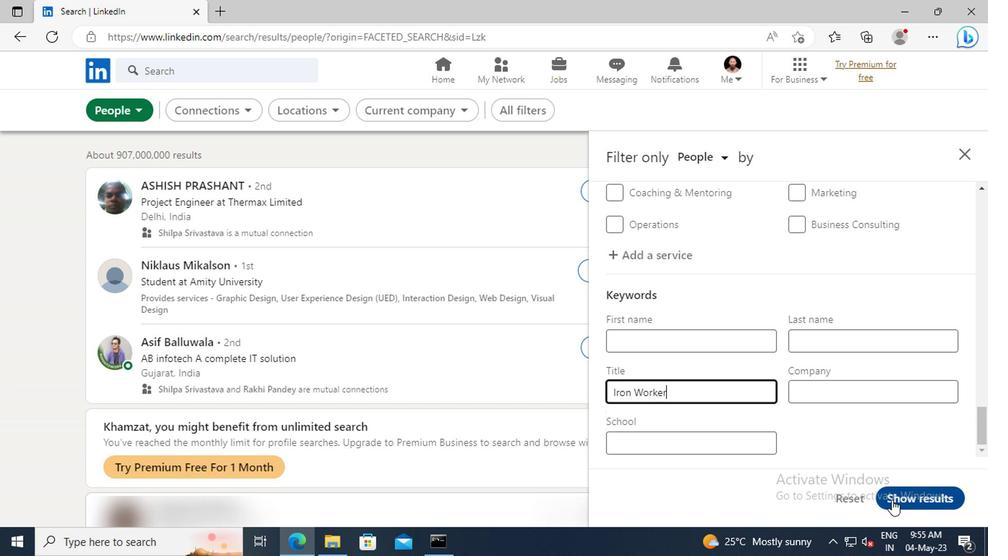 
